 Task: In the Contact  Sophia_Moore@valeo.com, Create email and send with subject: 'Elevate Your Success: Introducing a Transformative Opportunity', and with mail content 'Greetings,_x000D_
We're thrilled to introduce you to an exciting opportunity that will transform your industry. Get ready for a journey of innovation and success!_x000D_
Warm Regards', attach the document: Business_plan.docx and insert image: visitingcard.jpg. Below Warm Regards, write Linkedin and insert the URL: 'in.linkedin.com'. Mark checkbox to create task to follow up : In 1 month. Logged in from softage.10@softage.net
Action: Mouse moved to (72, 67)
Screenshot: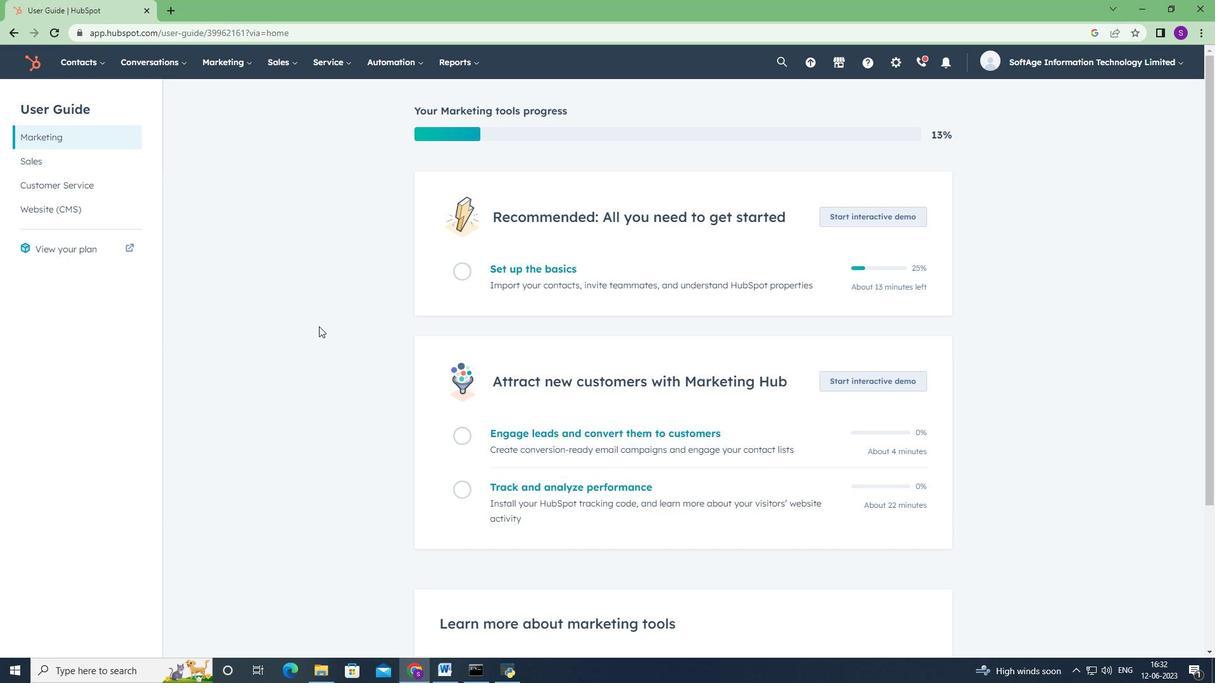 
Action: Mouse pressed left at (72, 67)
Screenshot: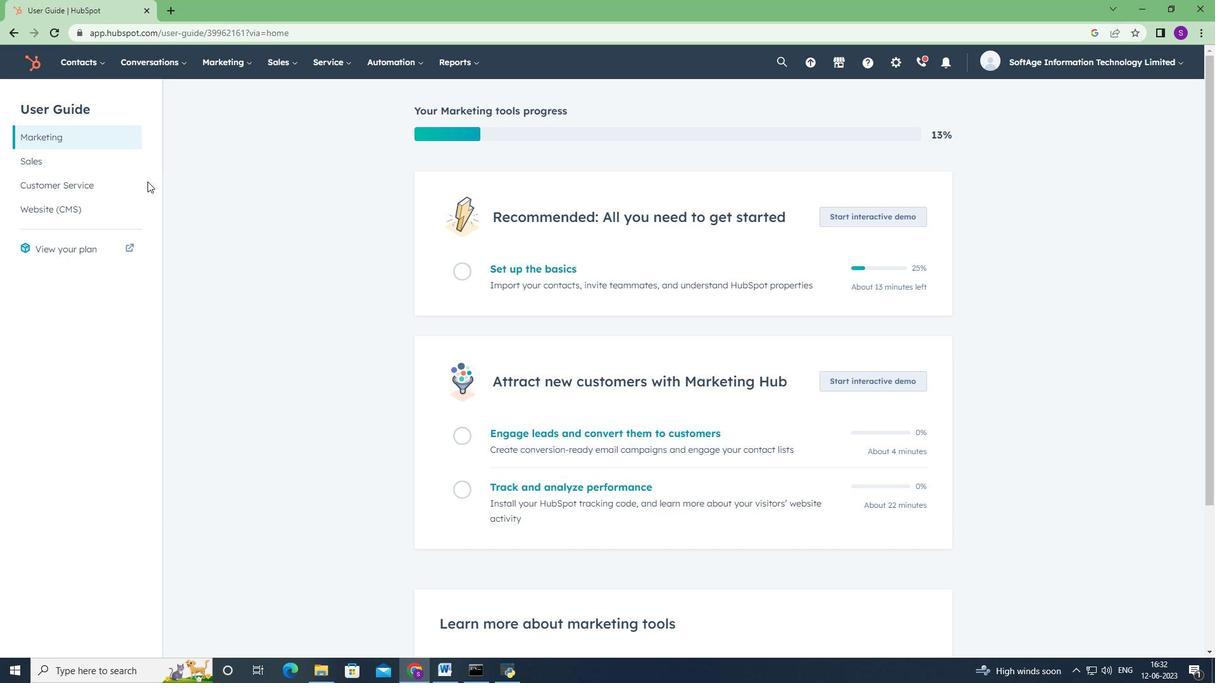 
Action: Mouse moved to (72, 98)
Screenshot: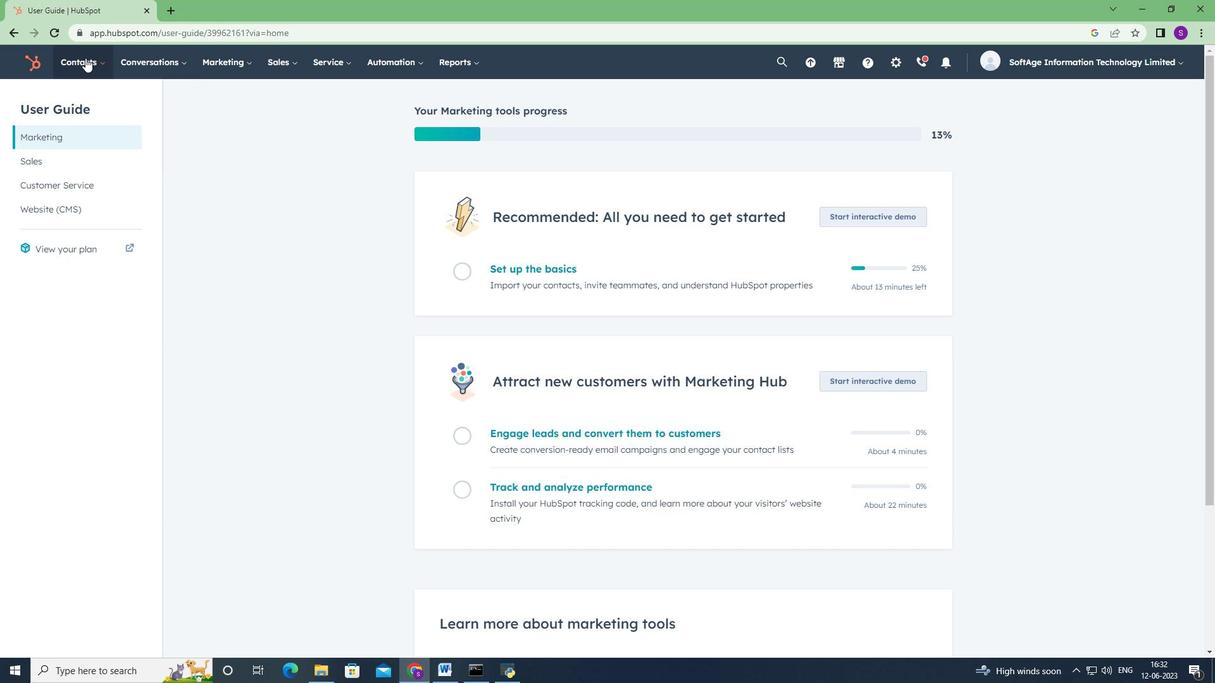 
Action: Mouse pressed left at (72, 98)
Screenshot: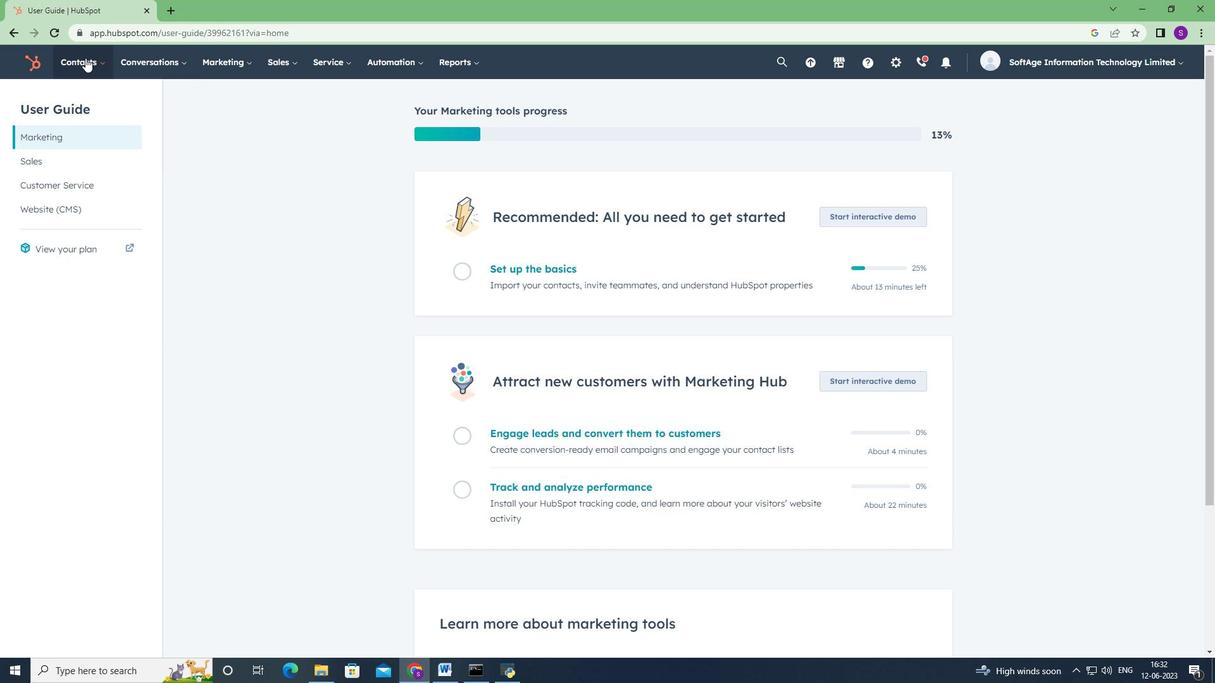 
Action: Mouse moved to (134, 213)
Screenshot: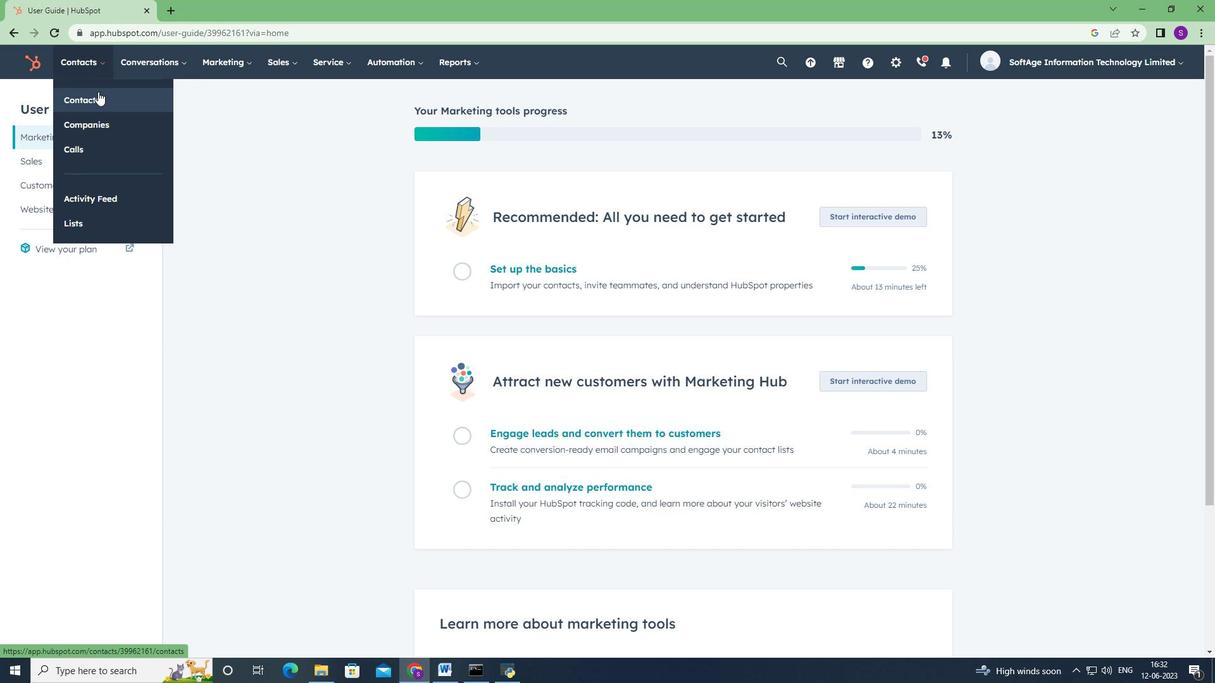 
Action: Mouse pressed left at (134, 213)
Screenshot: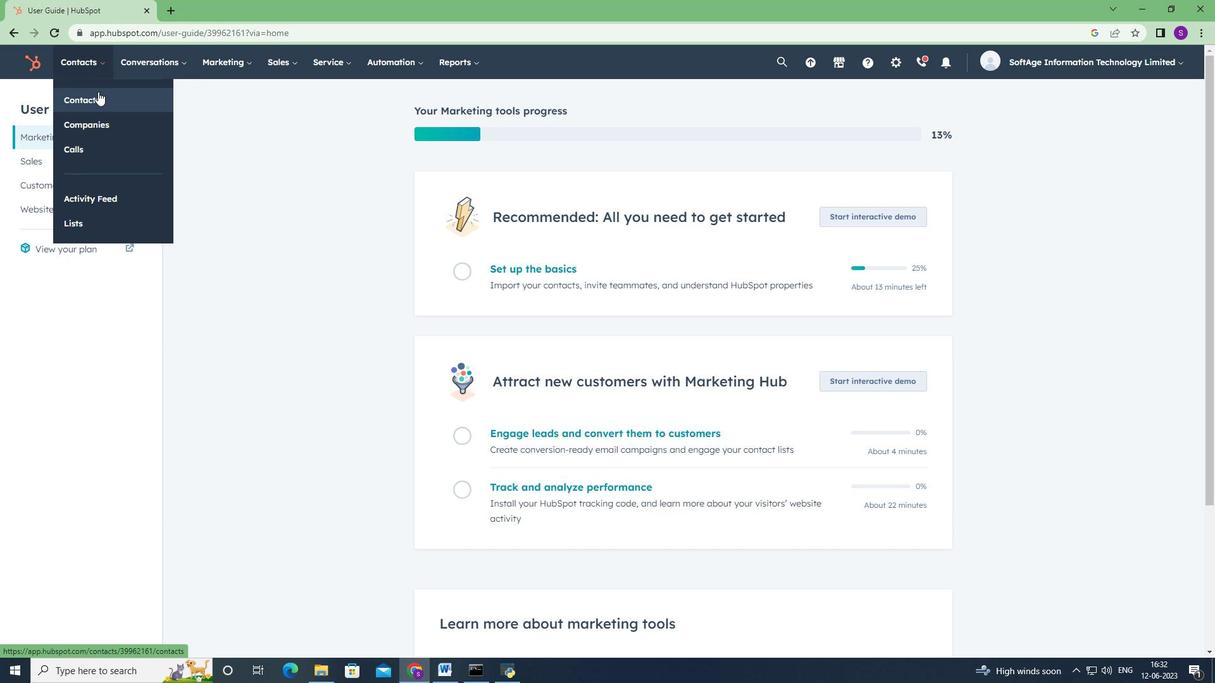 
Action: Key pressed <Key.shift>Sophia<Key.shift><Key.shift>_moore<Key.shift>@valeo.cp<Key.backspace>om
Screenshot: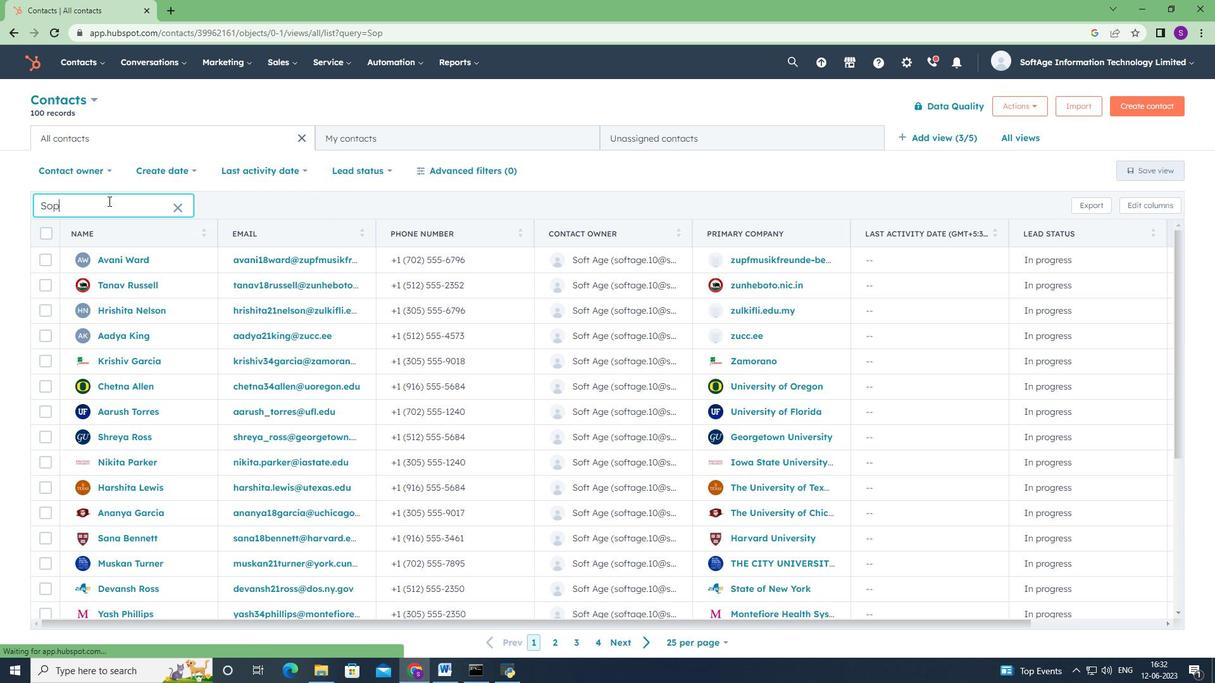 
Action: Mouse moved to (141, 262)
Screenshot: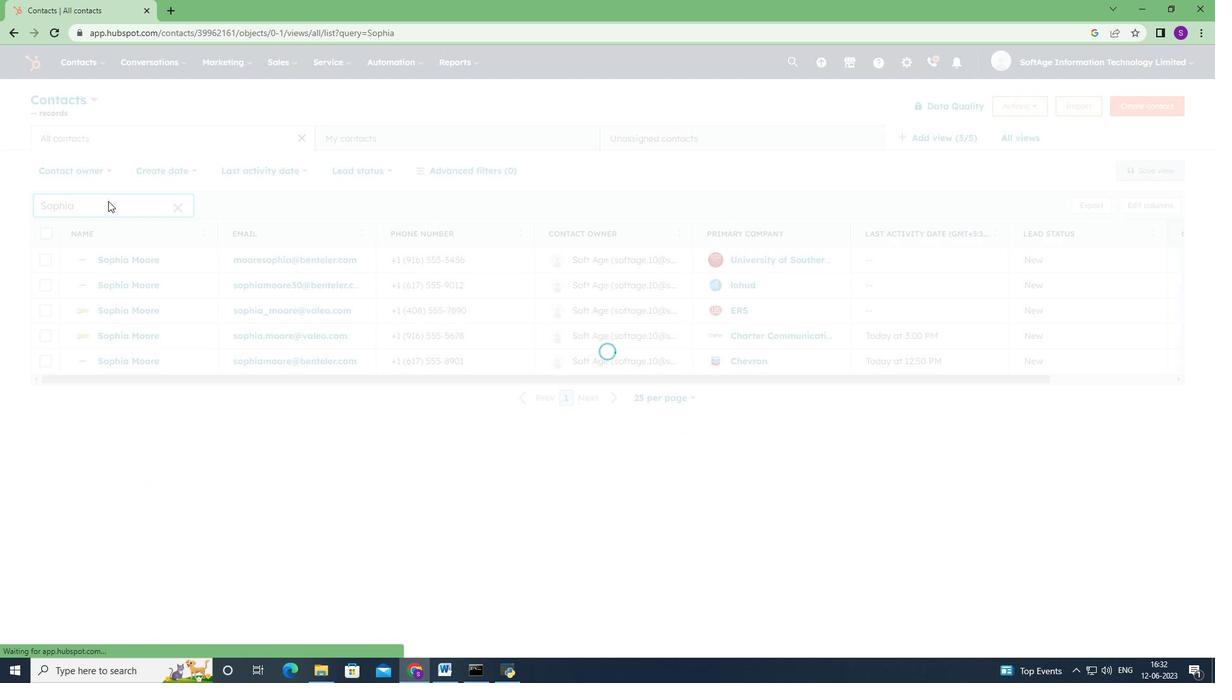 
Action: Mouse pressed left at (141, 262)
Screenshot: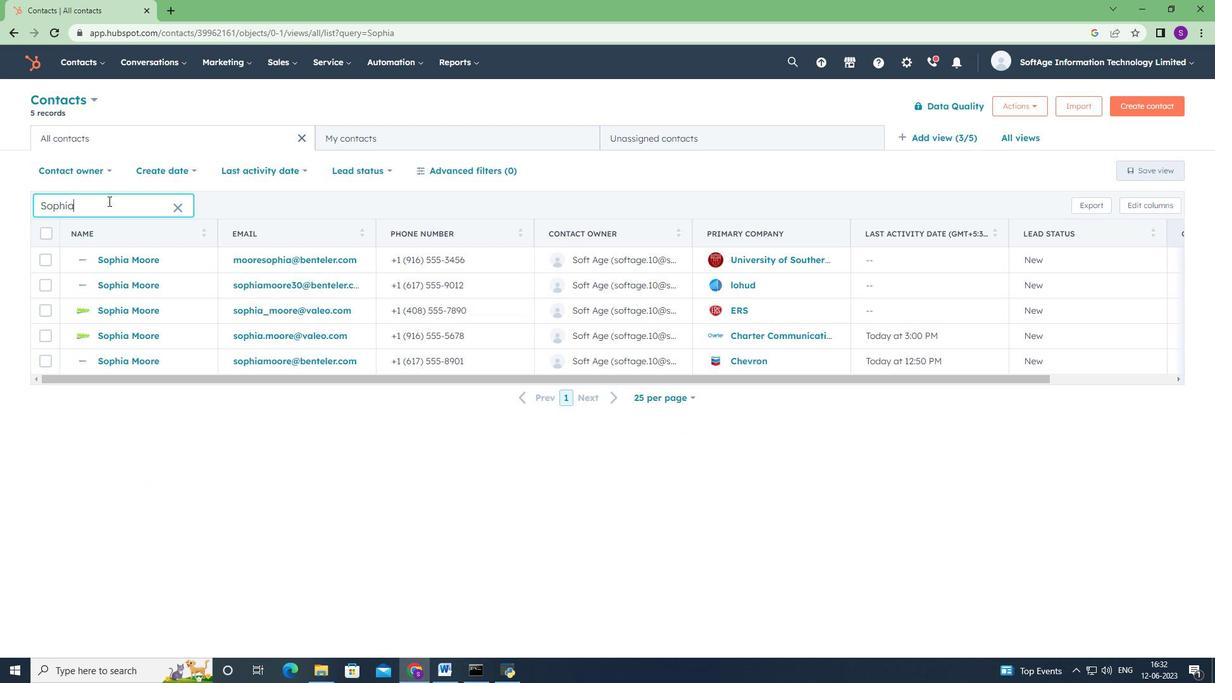 
Action: Mouse moved to (79, 205)
Screenshot: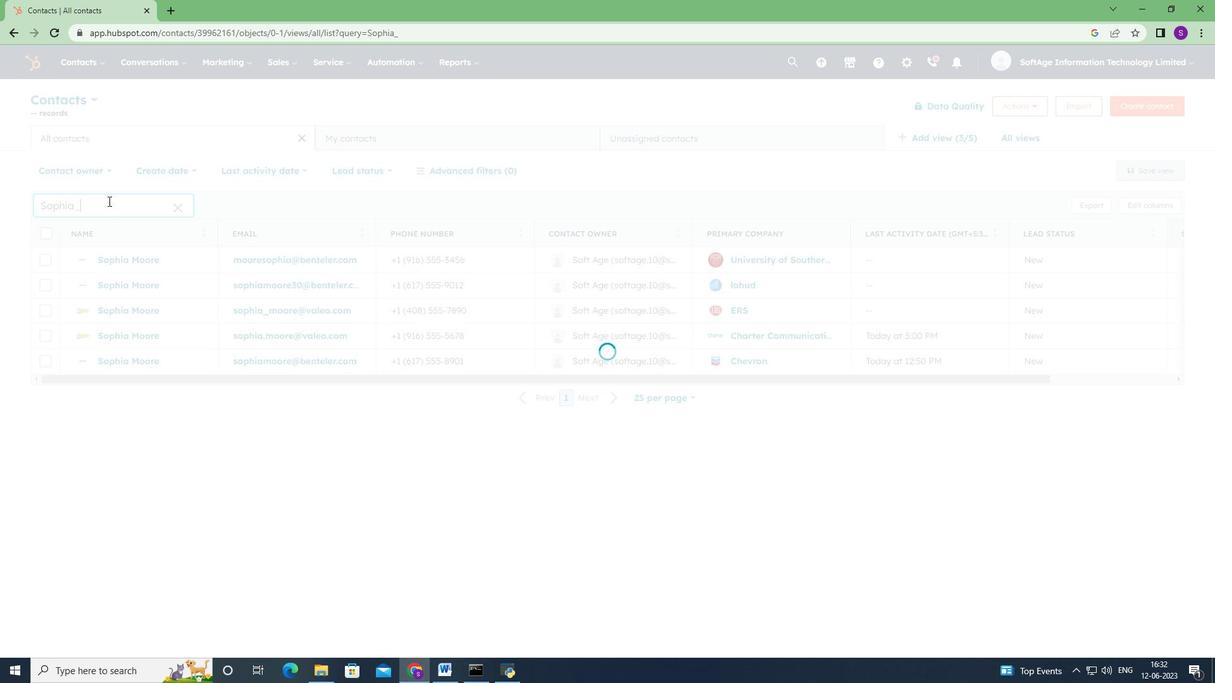 
Action: Mouse pressed left at (79, 205)
Screenshot: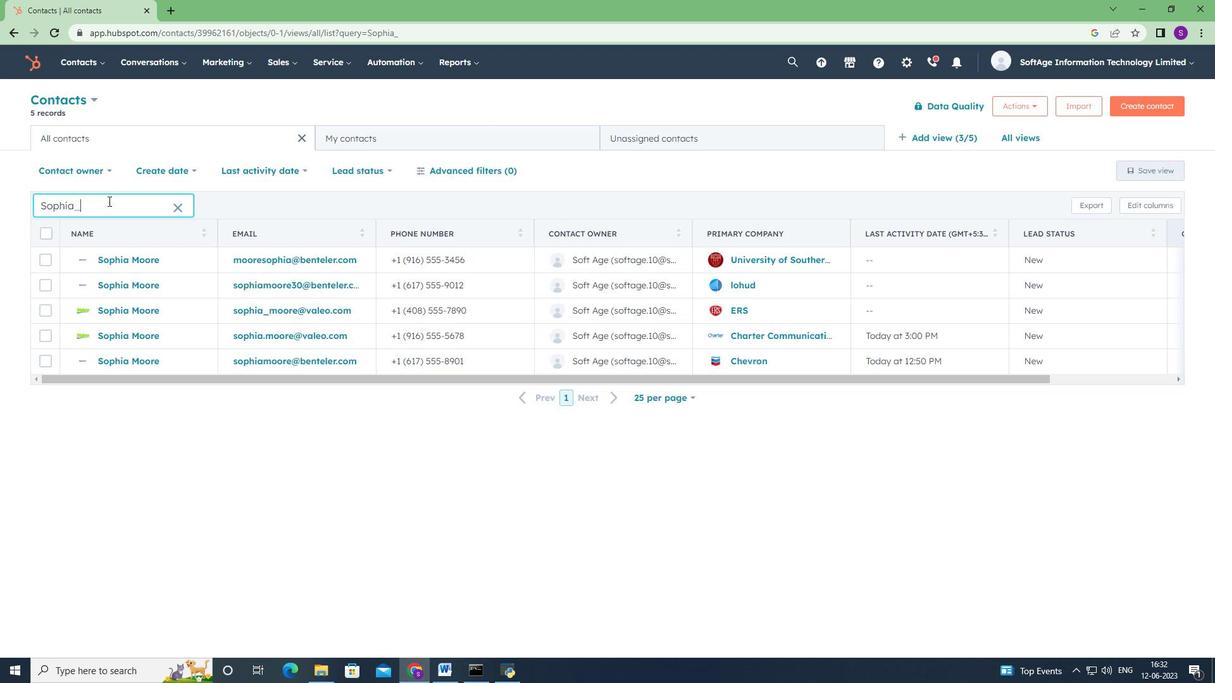 
Action: Mouse moved to (796, 419)
Screenshot: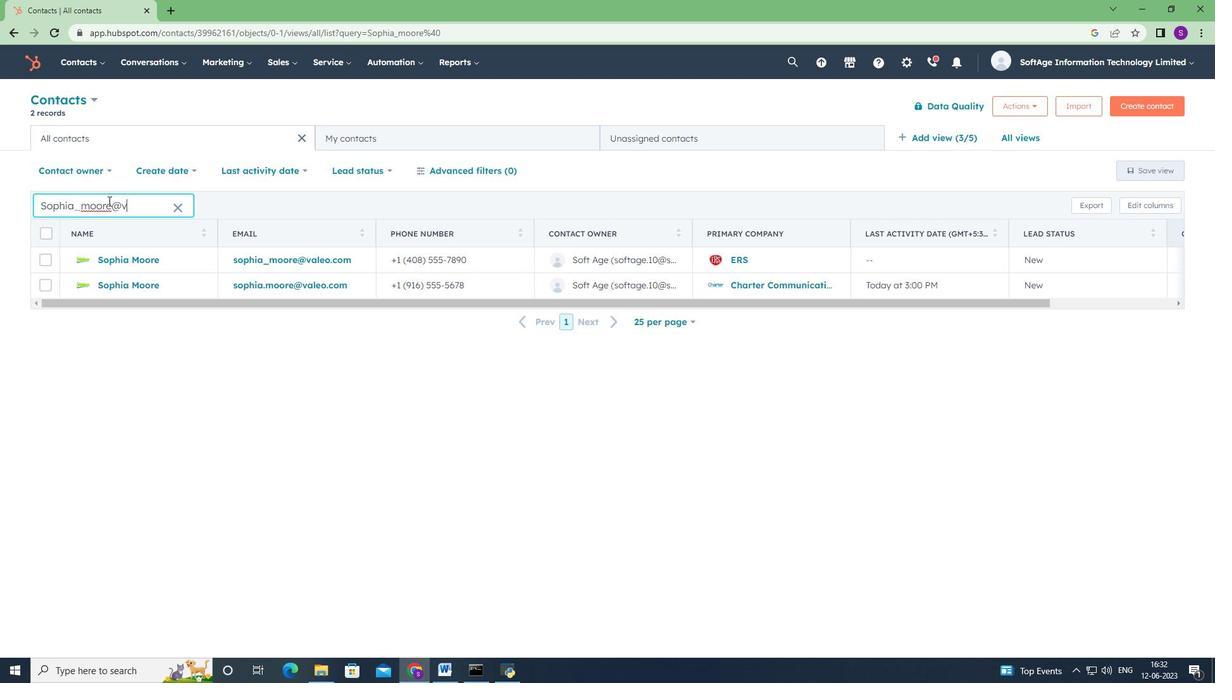 
Action: Mouse pressed left at (796, 419)
Screenshot: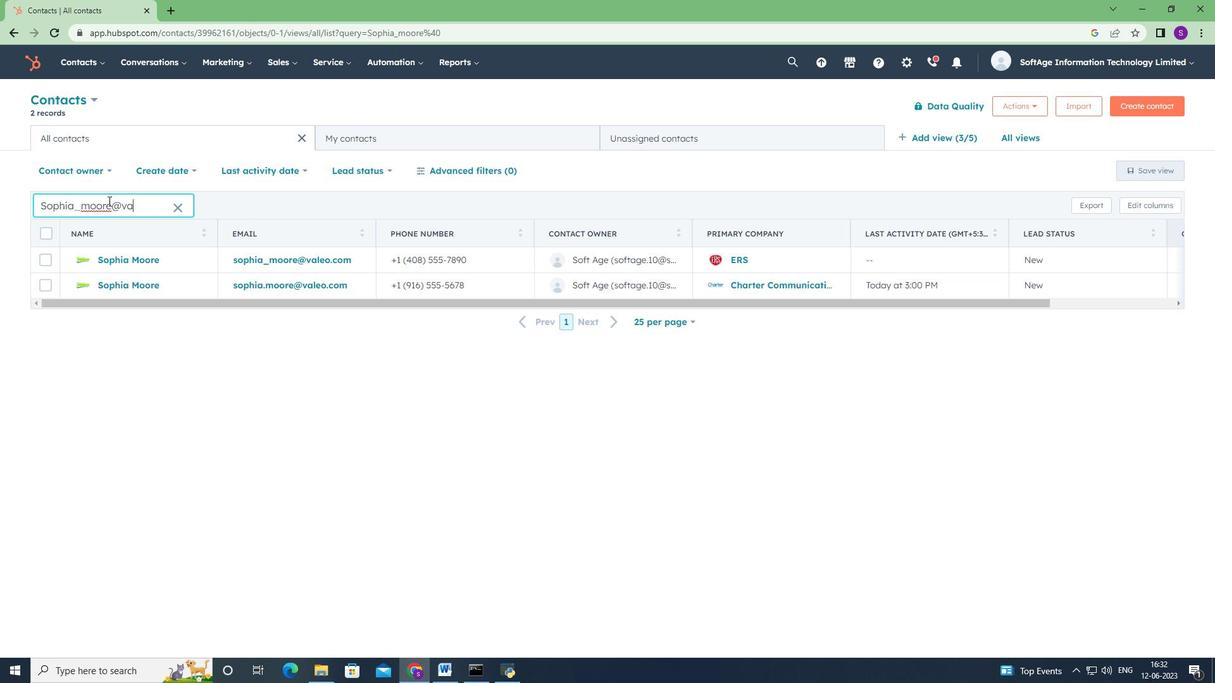 
Action: Key pressed <Key.shift>Elevate<Key.space><Key.shift>Your<Key.space><Key.shift>Success<Key.shift><Key.shift><Key.shift><Key.shift><Key.shift><Key.shift><Key.shift><Key.shift><Key.shift><Key.shift><Key.shift>:<Key.space><Key.shift>Introducing<Key.space>a<Key.space><Key.shift>Transformative<Key.space>
Screenshot: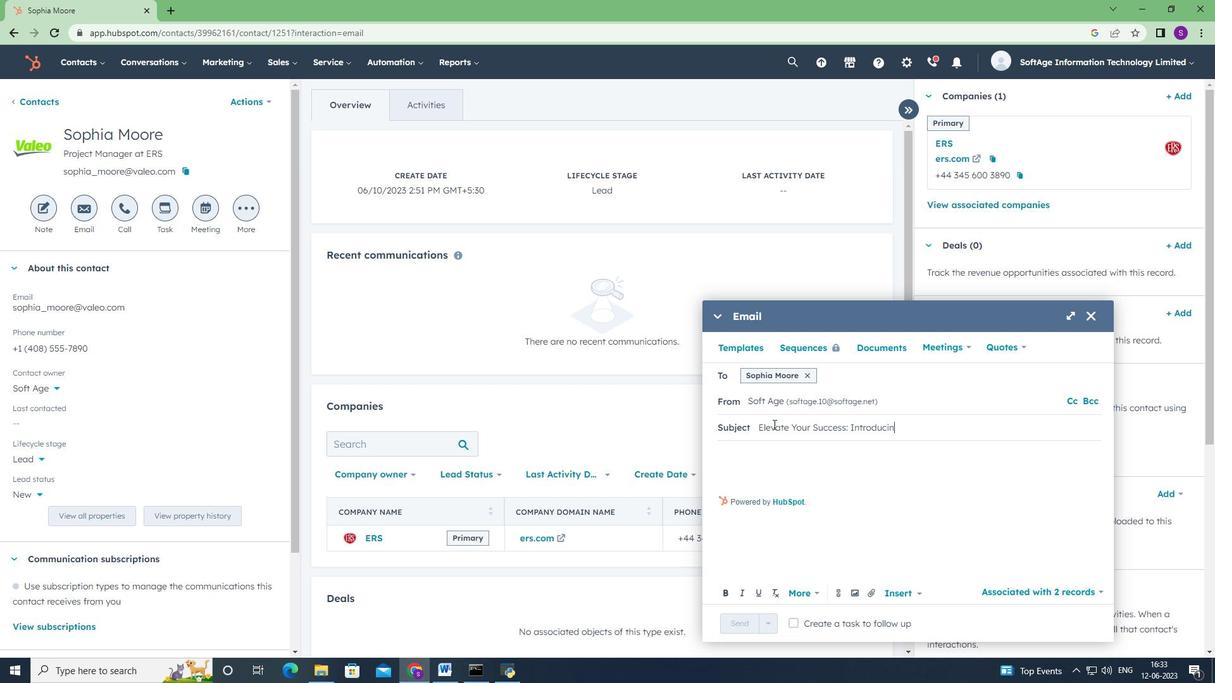 
Action: Mouse moved to (786, 426)
Screenshot: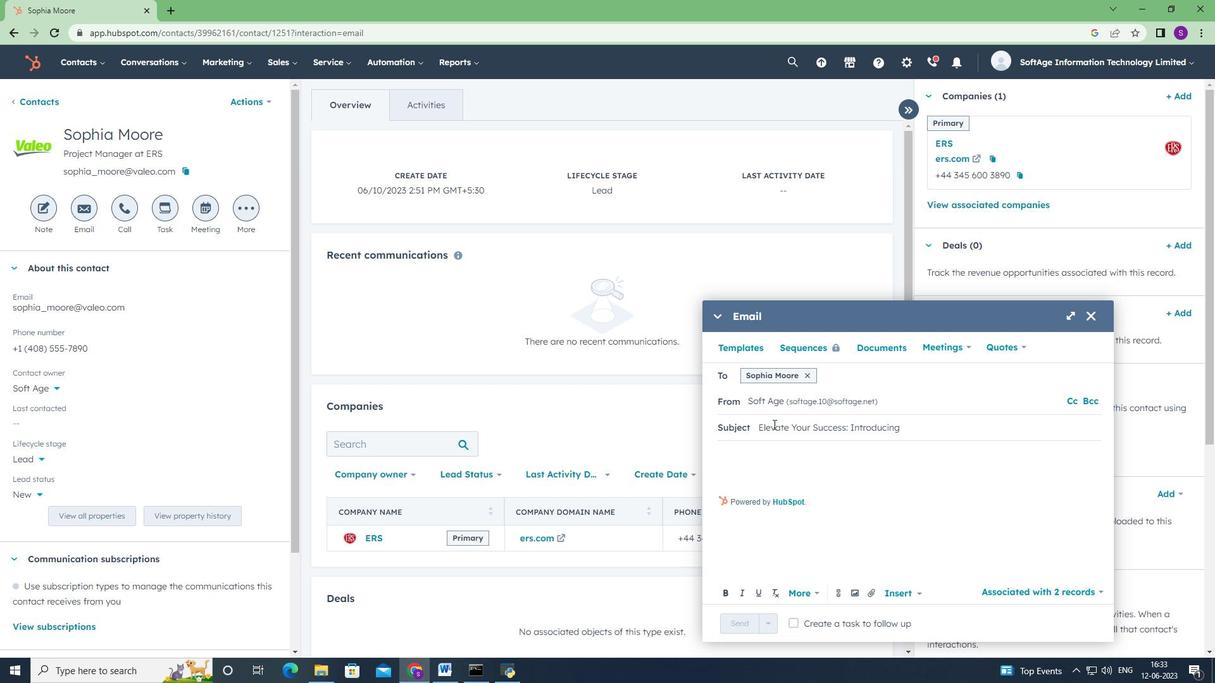 
Action: Mouse pressed left at (786, 426)
Screenshot: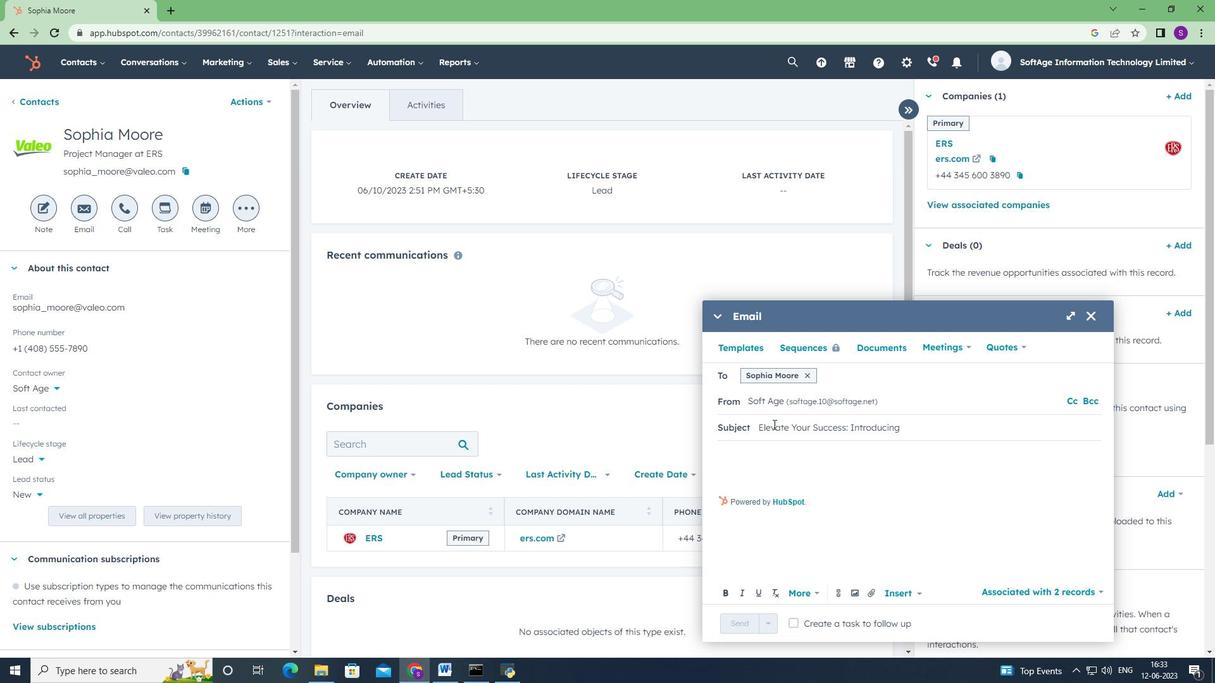 
Action: Mouse scrolled (786, 425) with delta (0, 0)
Screenshot: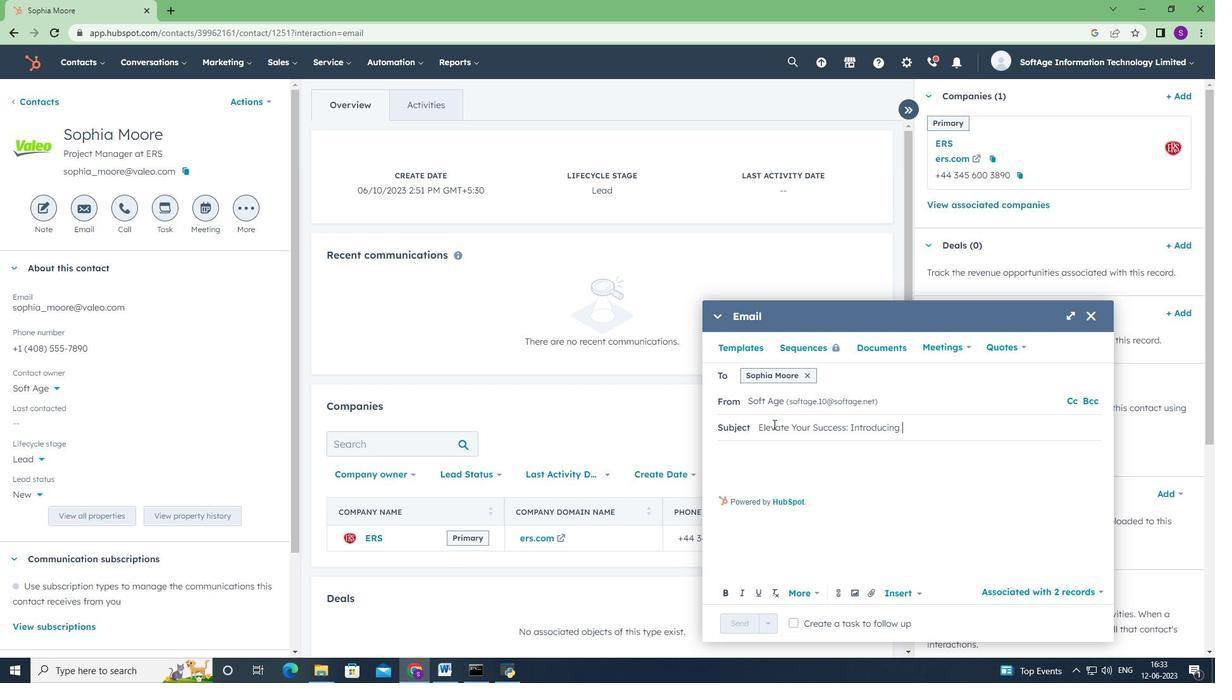 
Action: Mouse scrolled (786, 425) with delta (0, 0)
Screenshot: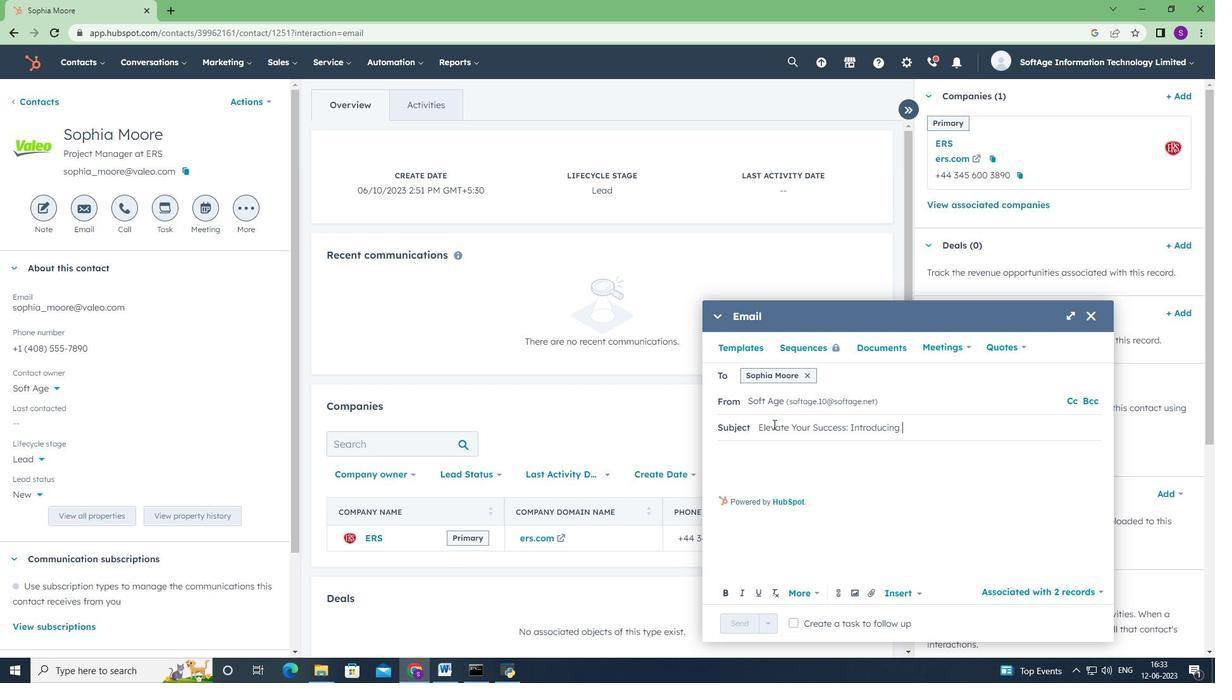 
Action: Mouse moved to (85, 58)
Screenshot: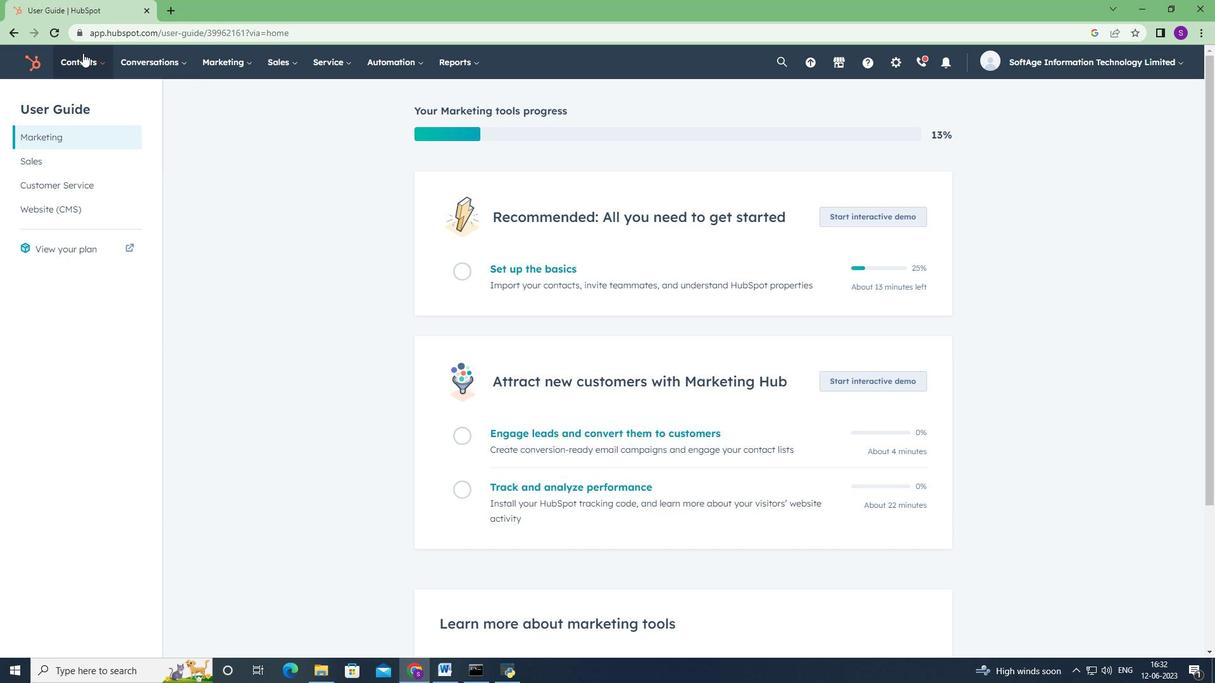 
Action: Mouse pressed left at (85, 58)
Screenshot: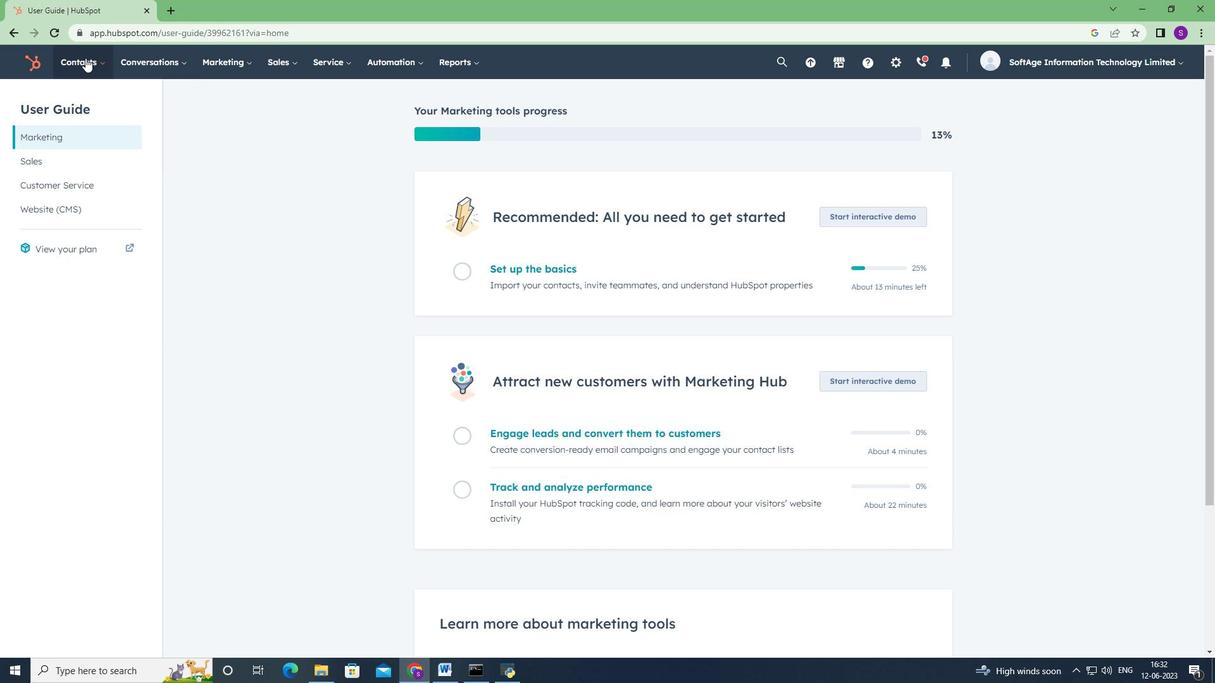 
Action: Mouse moved to (98, 91)
Screenshot: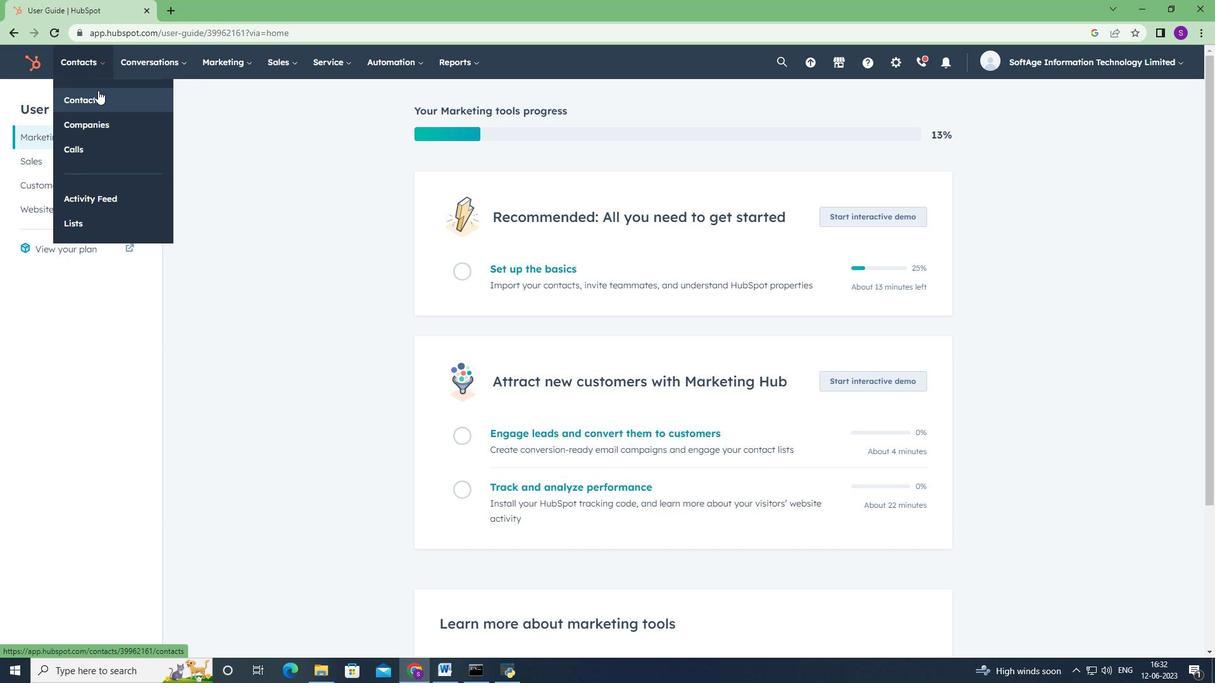
Action: Mouse pressed left at (98, 91)
Screenshot: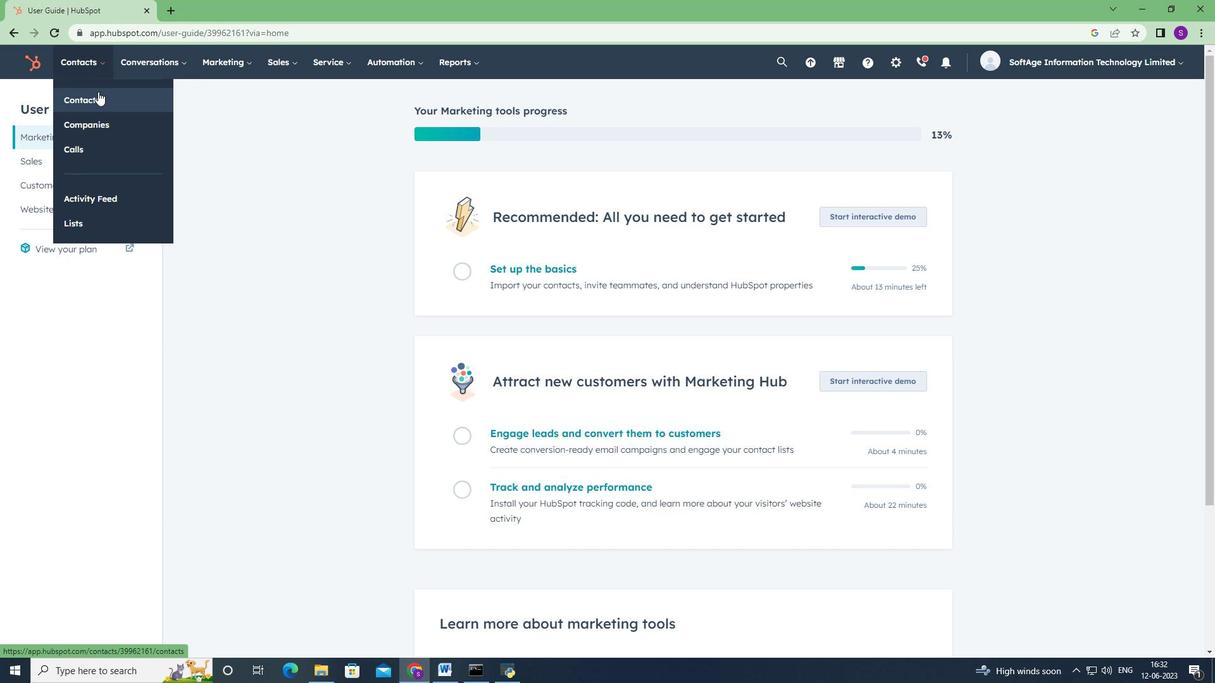 
Action: Mouse moved to (108, 201)
Screenshot: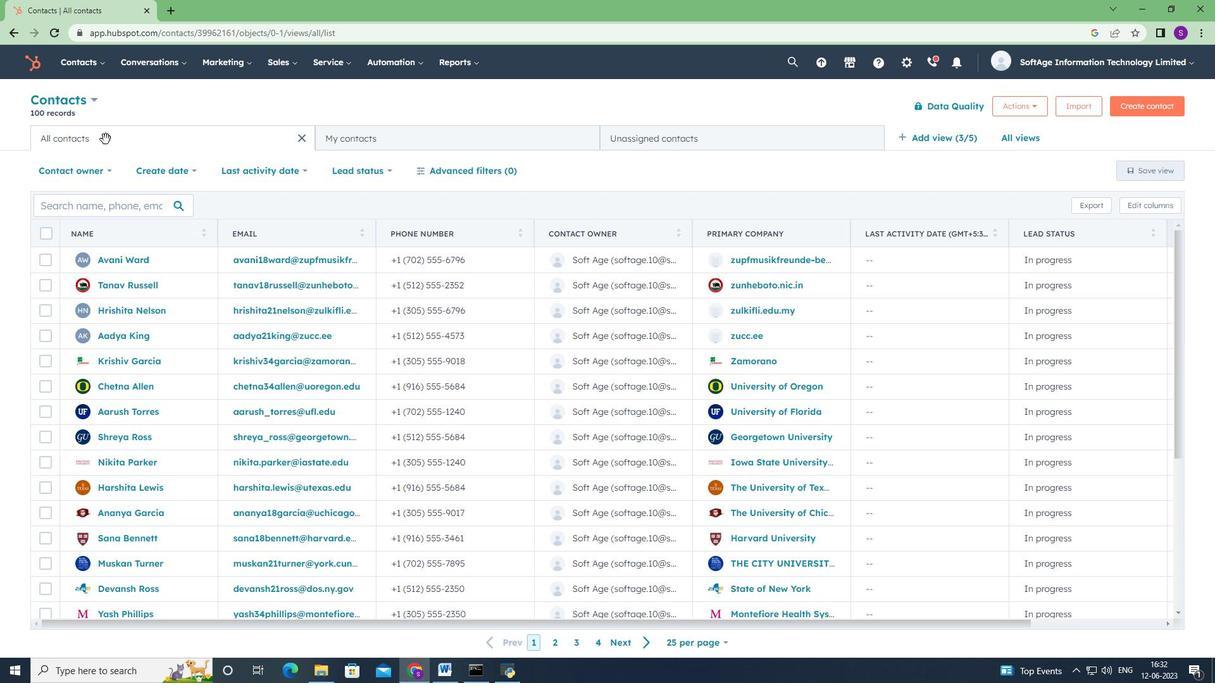 
Action: Mouse pressed left at (108, 201)
Screenshot: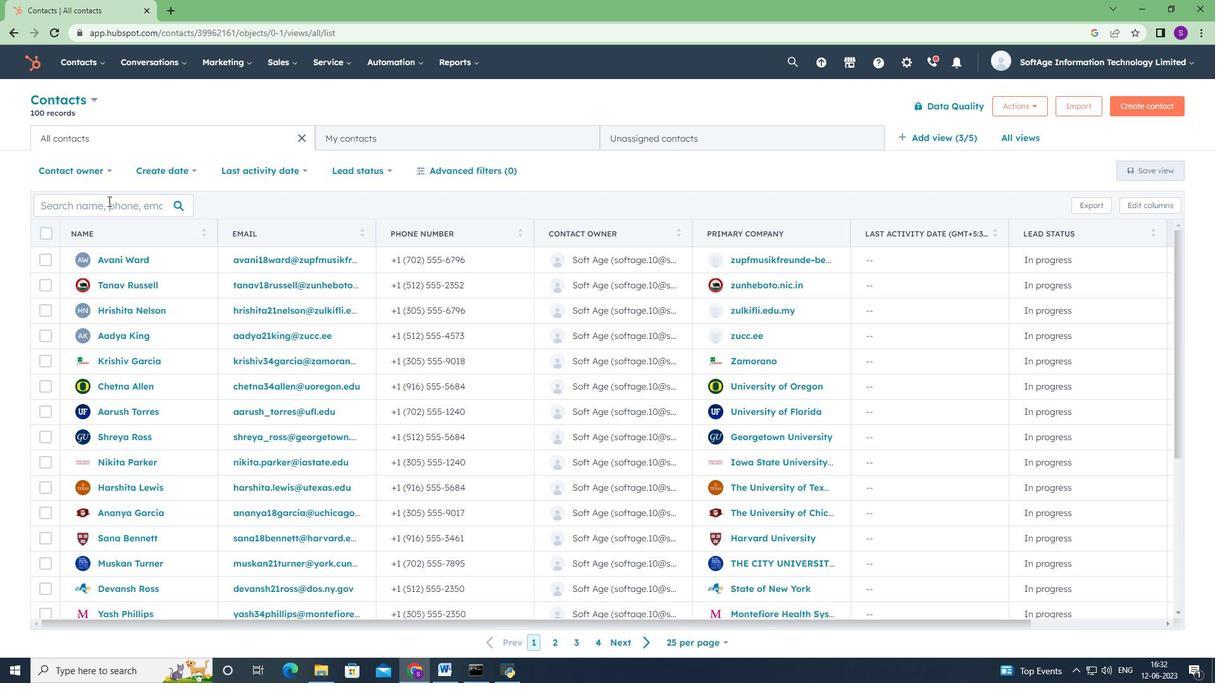 
Action: Key pressed <Key.shift><Key.shift><Key.shift><Key.shift><Key.shift><Key.shift><Key.shift><Key.shift><Key.shift><Key.shift><Key.shift><Key.shift><Key.shift><Key.shift><Key.shift><Key.shift><Key.shift><Key.shift>Sophia<Key.shift><Key.shift><Key.shift><Key.shift><Key.shift><Key.shift><Key.shift>_moore<Key.shift>@valeo.com
Screenshot: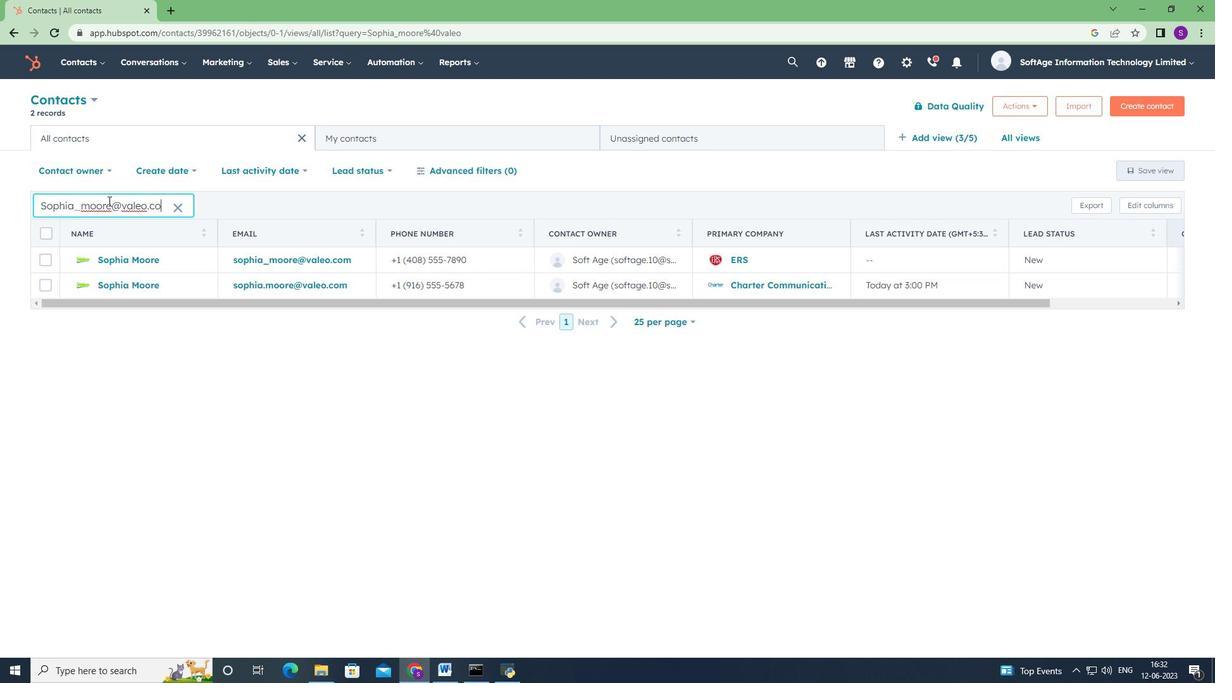 
Action: Mouse moved to (119, 263)
Screenshot: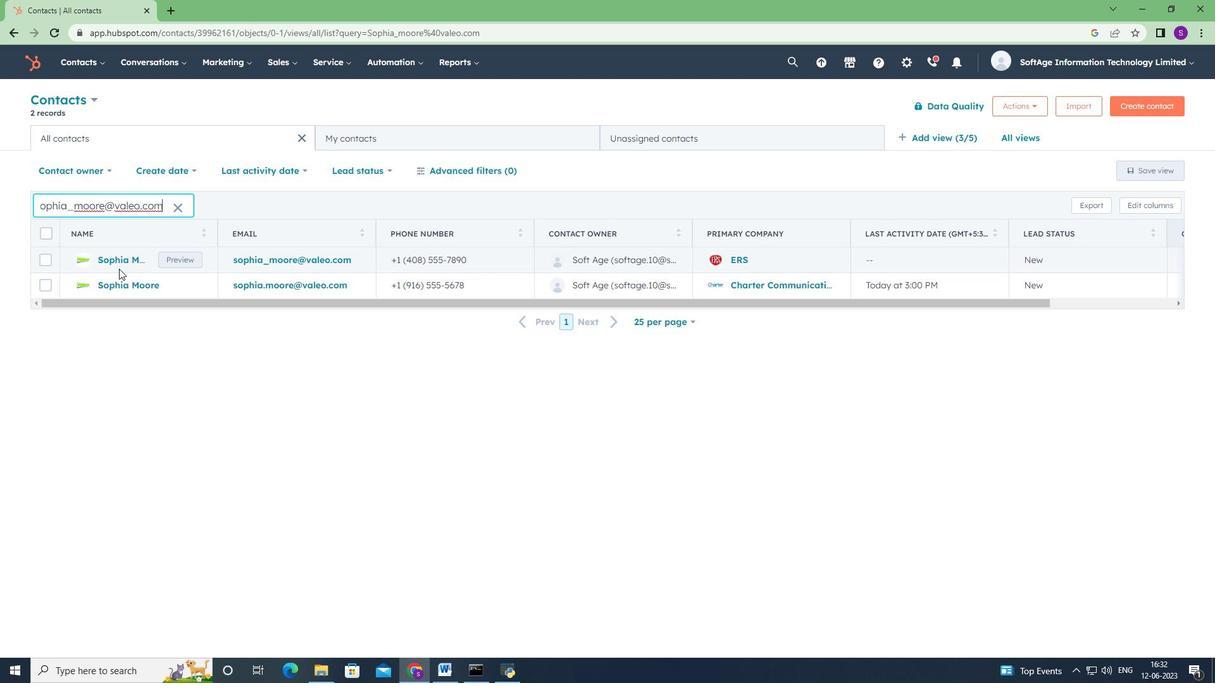 
Action: Mouse pressed left at (119, 263)
Screenshot: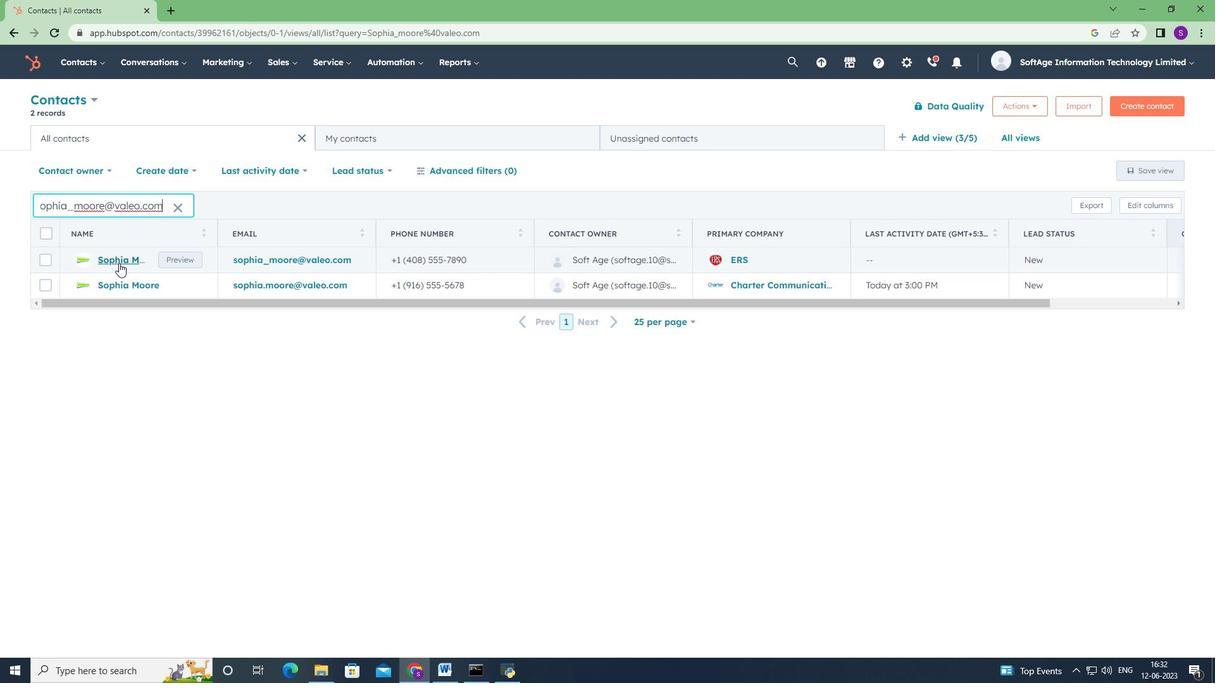
Action: Mouse moved to (80, 211)
Screenshot: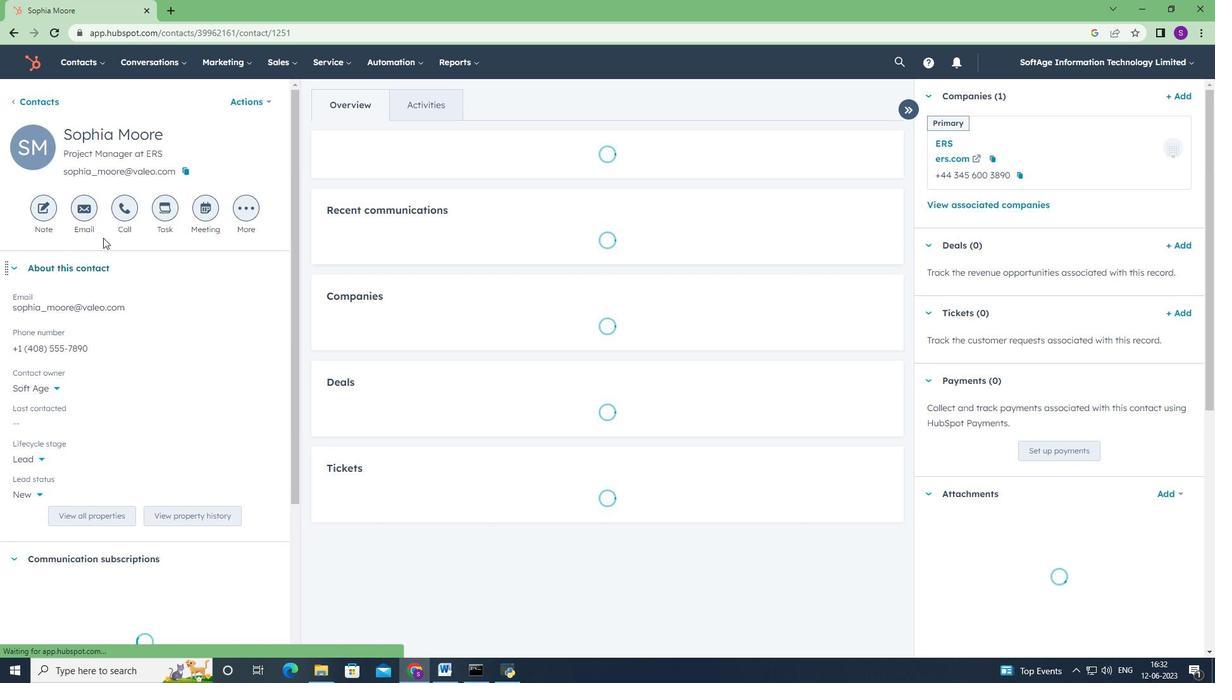 
Action: Mouse pressed left at (80, 211)
Screenshot: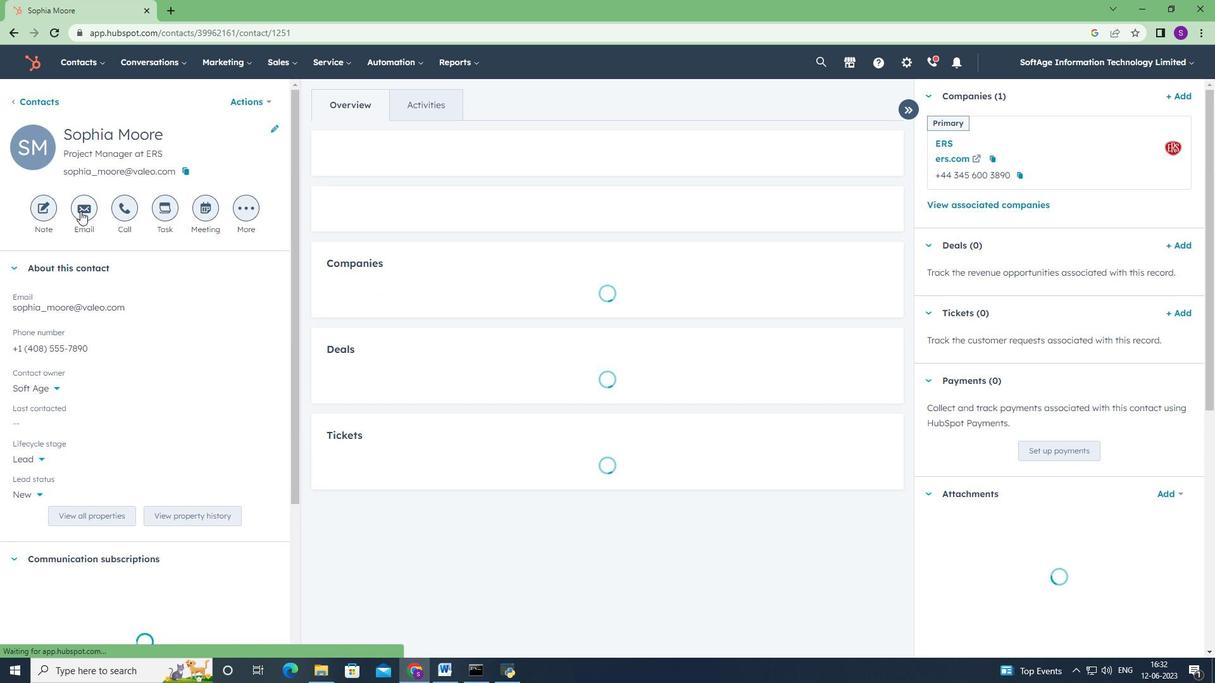 
Action: Mouse moved to (773, 424)
Screenshot: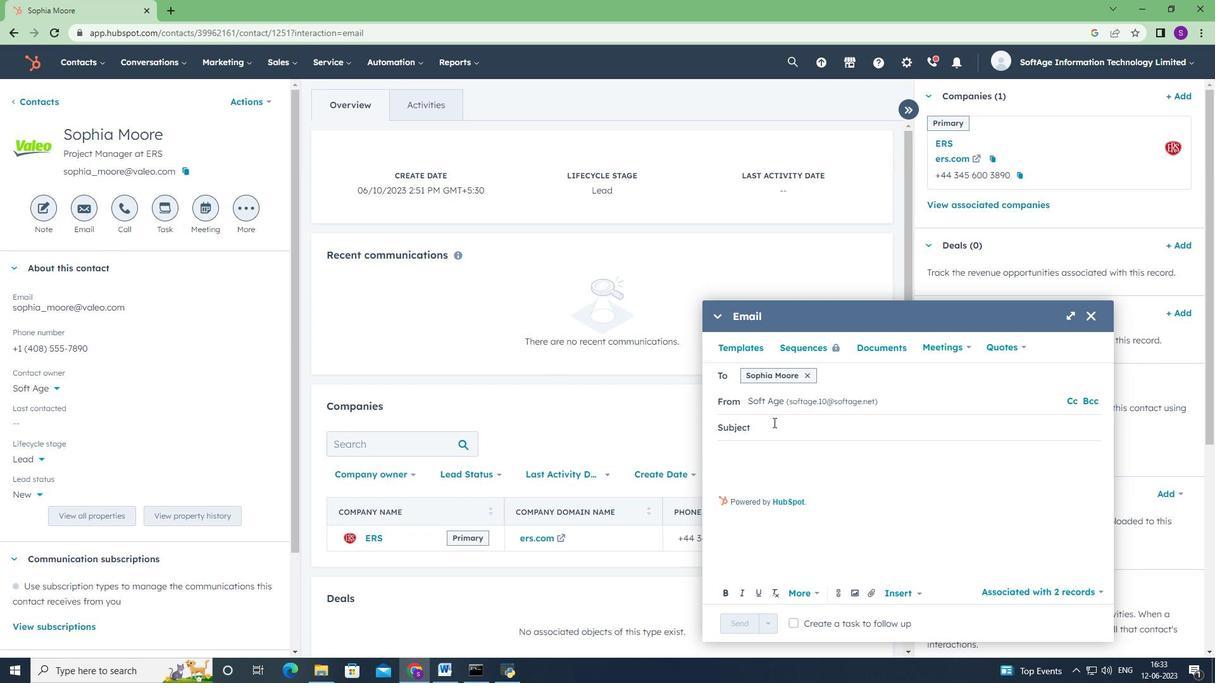 
Action: Mouse pressed left at (773, 424)
Screenshot: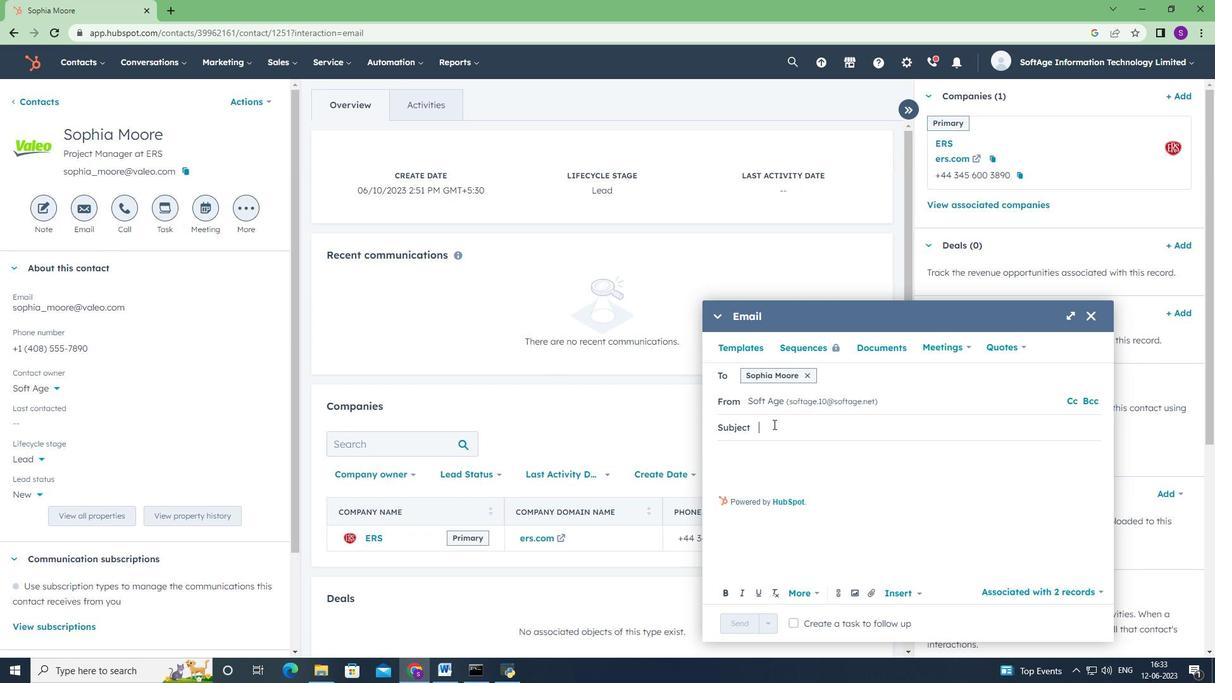 
Action: Key pressed <Key.shift><Key.shift><Key.shift><Key.shift><Key.shift><Key.shift><Key.shift>Elevate<Key.space><Key.shift>Your<Key.space><Key.shift><Key.shift><Key.shift><Key.shift><Key.shift><Key.shift><Key.shift><Key.shift><Key.shift><Key.shift>Success<Key.shift><Key.shift><Key.shift><Key.shift><Key.shift><Key.shift><Key.shift><Key.shift><Key.shift>:<Key.space><Key.shift>Introducing<Key.space>a<Key.space><Key.shift><Key.shift><Key.shift><Key.shift><Key.shift><Key.shift><Key.shift><Key.shift><Key.shift><Key.shift><Key.shift><Key.shift><Key.shift><Key.shift><Key.shift><Key.shift><Key.shift><Key.shift><Key.shift><Key.shift><Key.shift>Transformative<Key.space><Key.shift>Opportunity
Screenshot: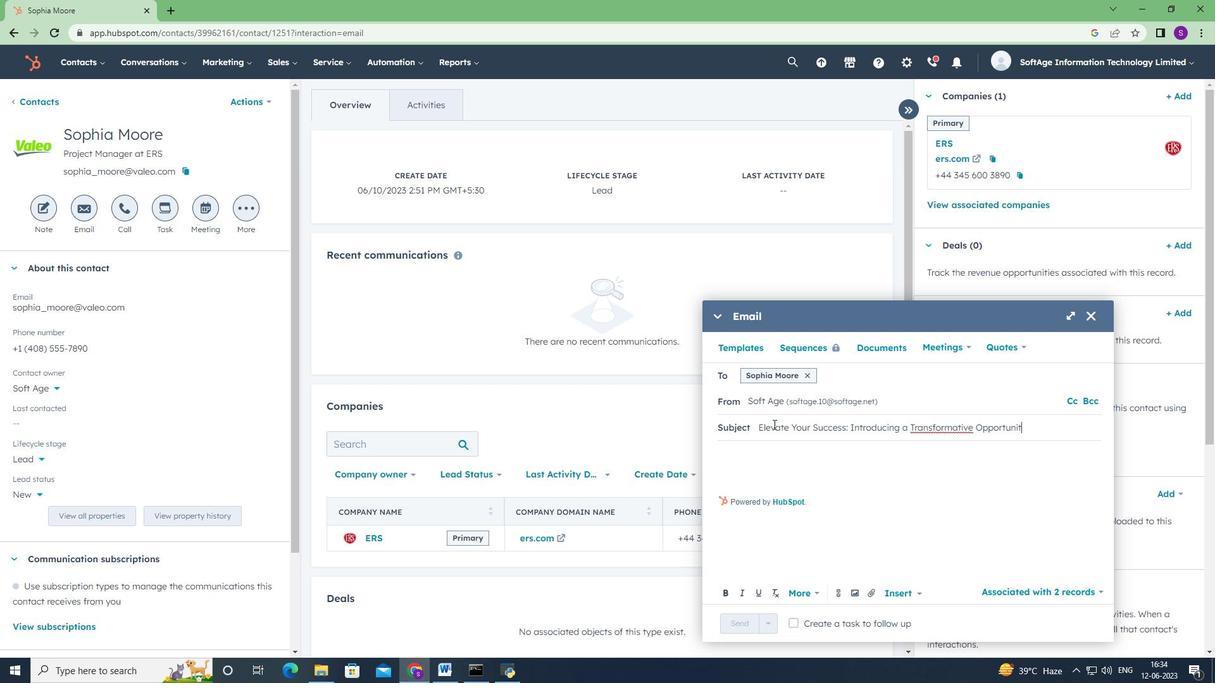 
Action: Mouse moved to (724, 457)
Screenshot: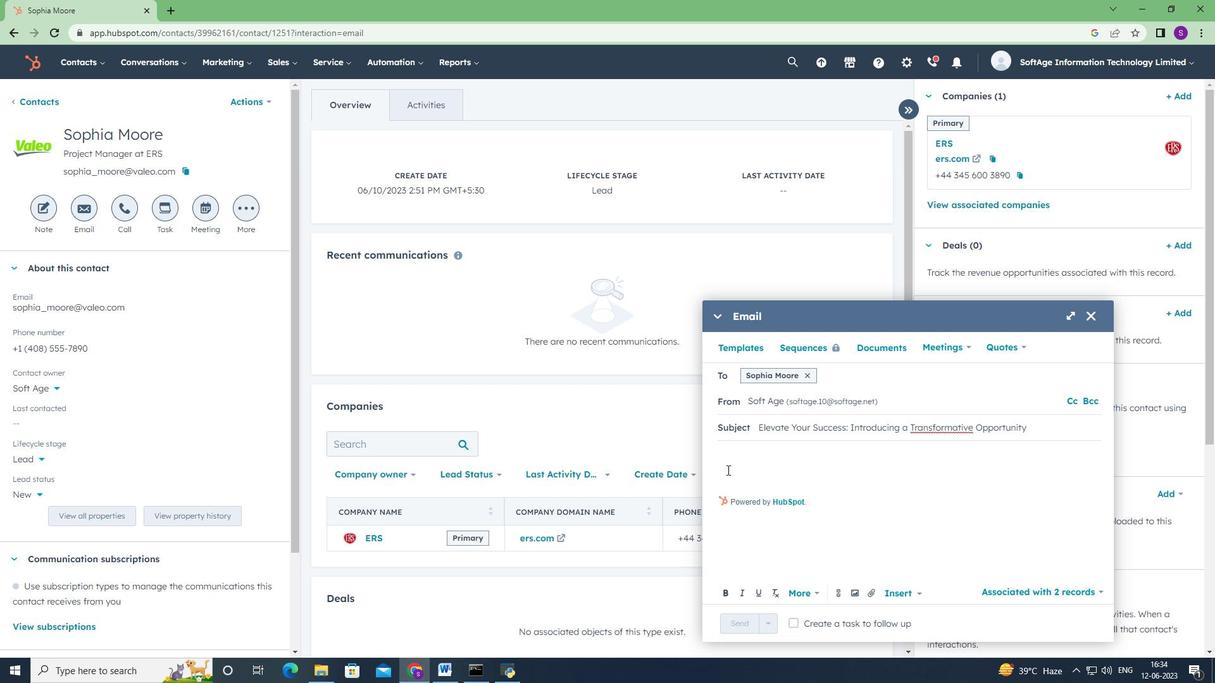 
Action: Mouse pressed left at (724, 457)
Screenshot: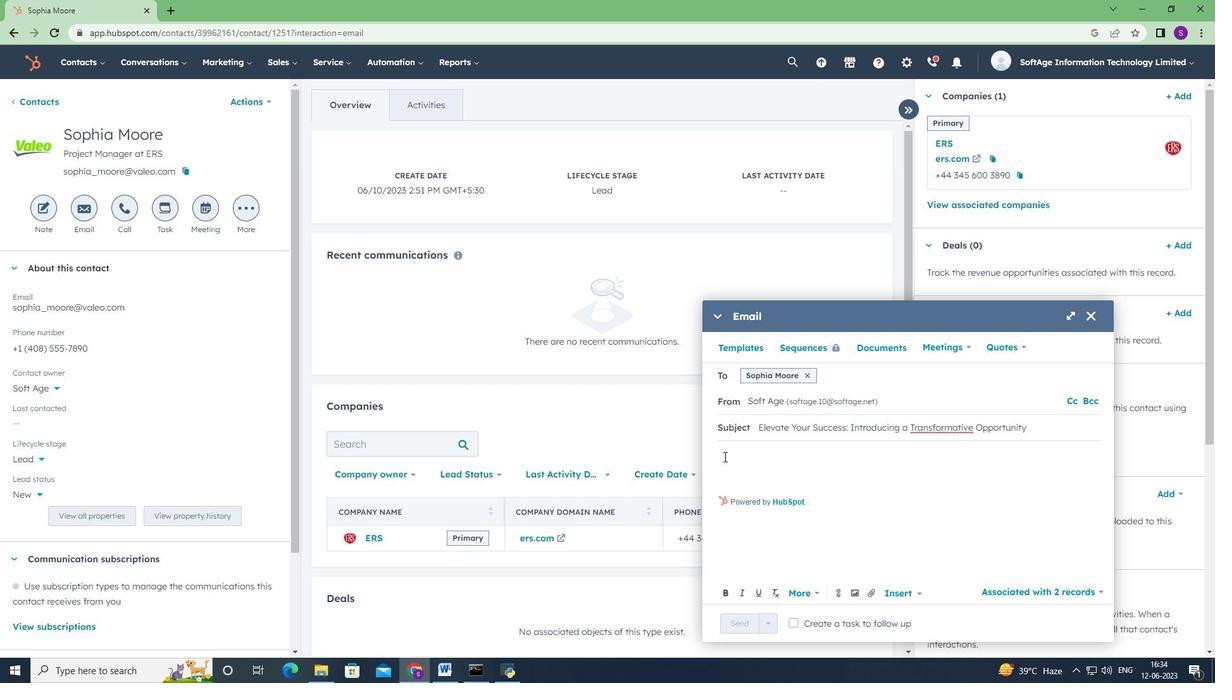 
Action: Key pressed <Key.shift><Key.shift><Key.shift><Key.shift><Key.shift><Key.shift><Key.shift><Key.shift><Key.shift><Key.shift><Key.shift><Key.shift><Key.shift>Greetings
Screenshot: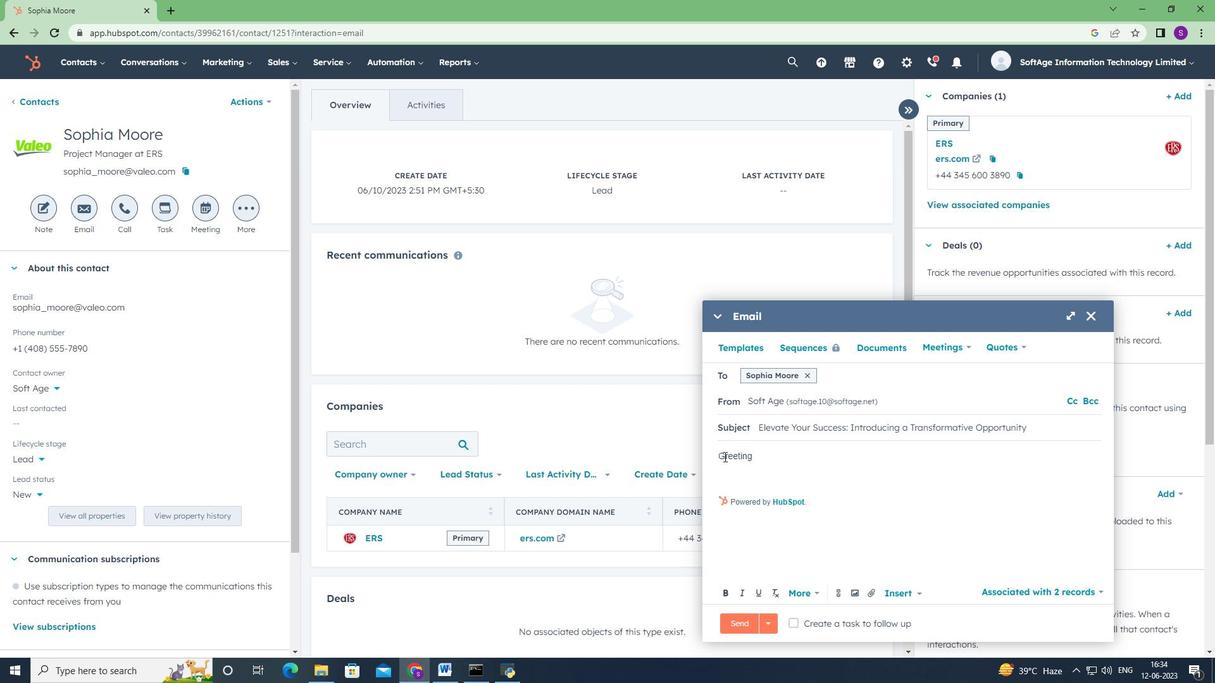 
Action: Mouse moved to (717, 466)
Screenshot: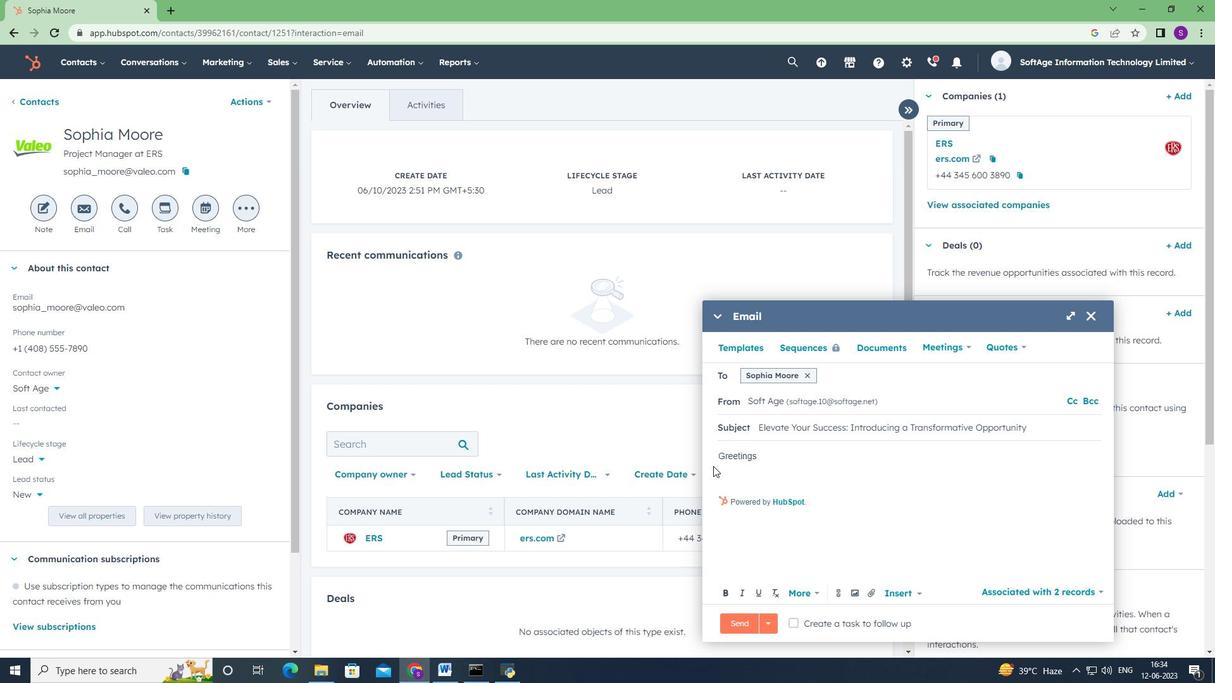 
Action: Key pressed <Key.enter><Key.shift><Key.shift><Key.shift><Key.shift><Key.shift><Key.shift><Key.shift><Key.shift><Key.shift><Key.shift><Key.shift><Key.shift><Key.shift><Key.shift><Key.shift><Key.shift><Key.shift><Key.shift><Key.shift><Key.shift><Key.shift><Key.shift><Key.shift><Key.shift><Key.shift><Key.shift><Key.shift><Key.shift><Key.shift><Key.shift>We're<Key.space><Key.shift>T<Key.backspace>thrilled<Key.space>to<Key.space>introduce<Key.space>you<Key.space>to<Key.space>an<Key.space>exciting<Key.space>opportunity<Key.space>that<Key.space>will<Key.space>transform<Key.space>your<Key.space>industry.<Key.space><Key.shift>Gey<Key.backspace>t<Key.space><Key.shift>ready<Key.space>for<Key.space>a<Key.space>journey<Key.space>of<Key.space>innovation<Key.space>and<Key.space>success<Key.shift>!<Key.enter><Key.shift><Key.shift><Key.shift><Key.shift><Key.shift><Key.shift><Key.shift><Key.shift><Key.shift><Key.shift><Key.shift><Key.shift><Key.shift><Key.shift><Key.shift><Key.shift><Key.shift><Key.shift>Warm<Key.space><Key.shift><Key.shift><Key.shift><Key.shift><Key.shift><Key.shift><Key.shift><Key.shift><Key.shift><Key.shift><Key.shift><Key.shift><Key.shift><Key.shift><Key.shift><Key.shift><Key.shift><Key.shift><Key.shift><Key.shift><Key.shift><Key.shift><Key.shift><Key.shift><Key.shift><Key.shift>Regards
Screenshot: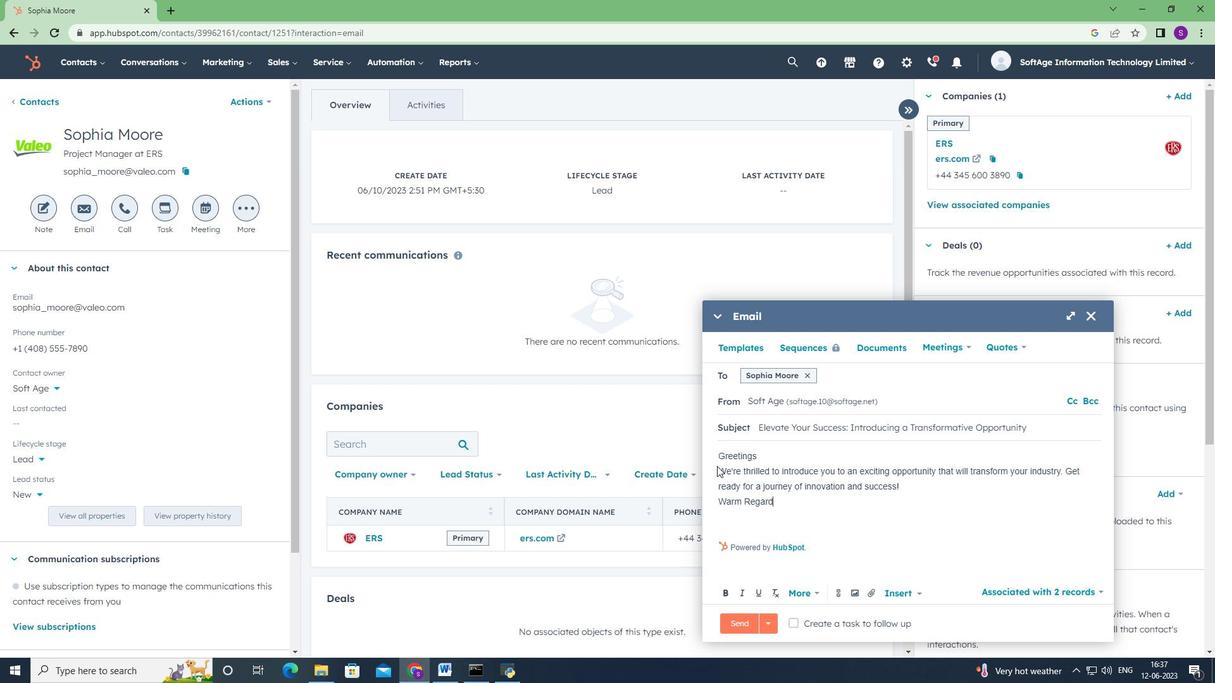 
Action: Mouse moved to (876, 593)
Screenshot: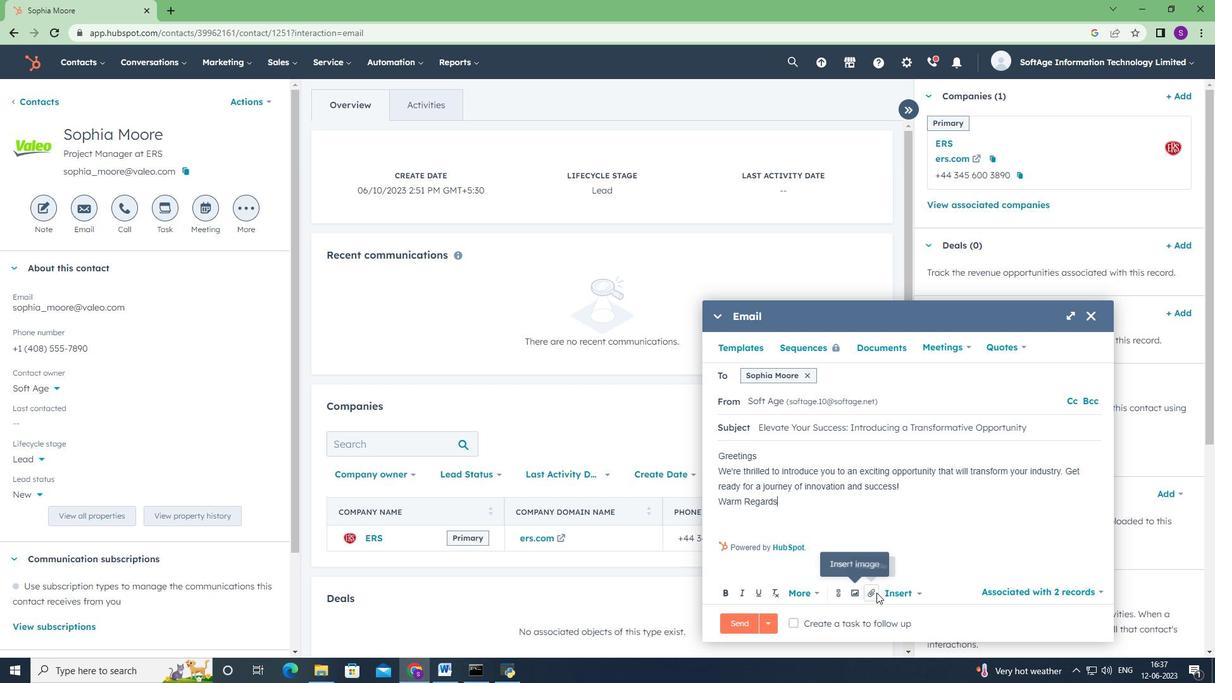 
Action: Mouse pressed left at (876, 593)
Screenshot: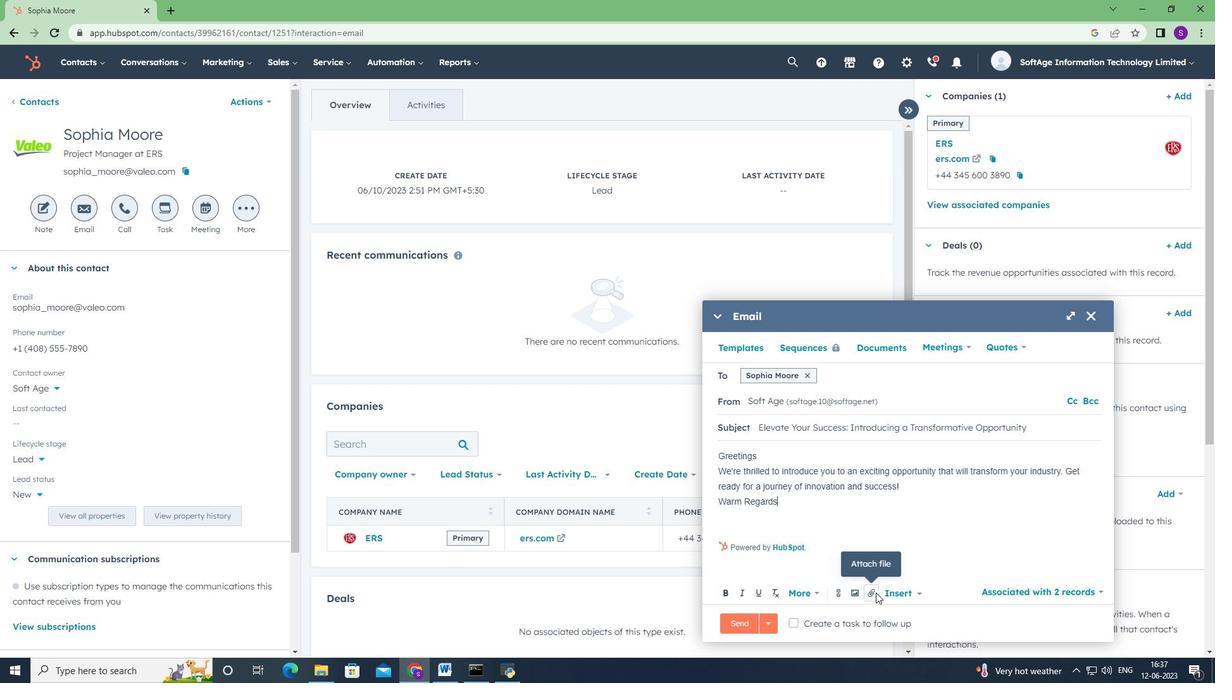 
Action: Mouse moved to (888, 553)
Screenshot: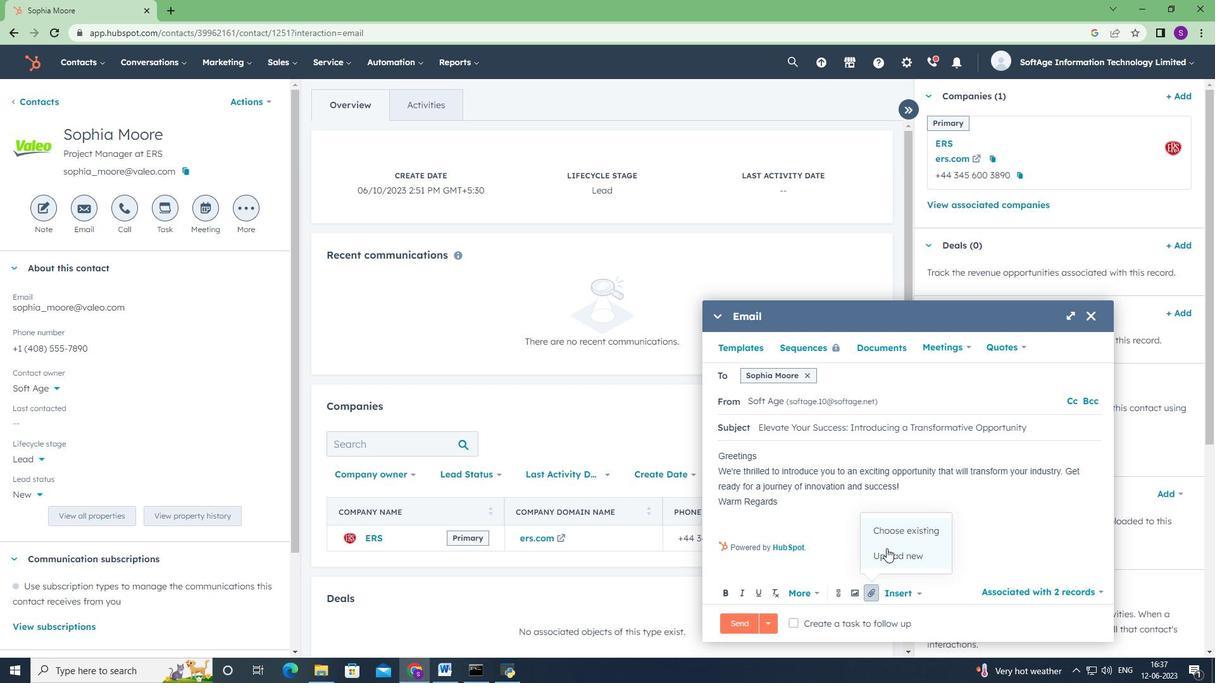 
Action: Mouse pressed left at (888, 553)
Screenshot: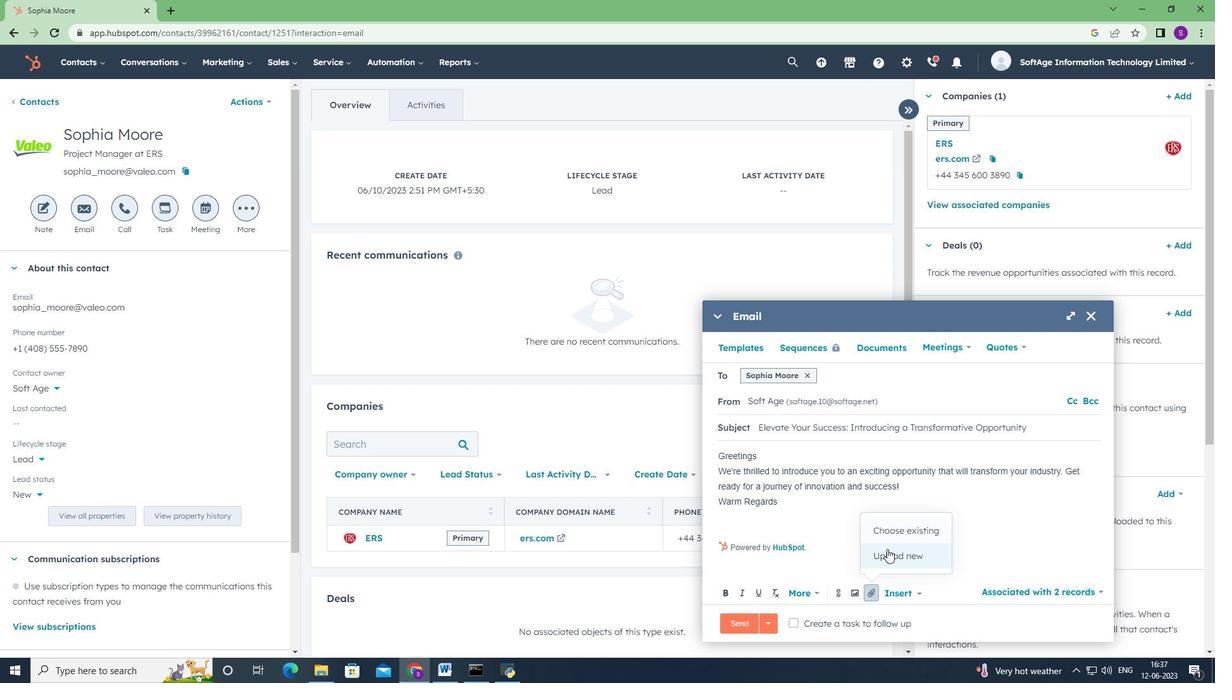 
Action: Mouse moved to (73, 154)
Screenshot: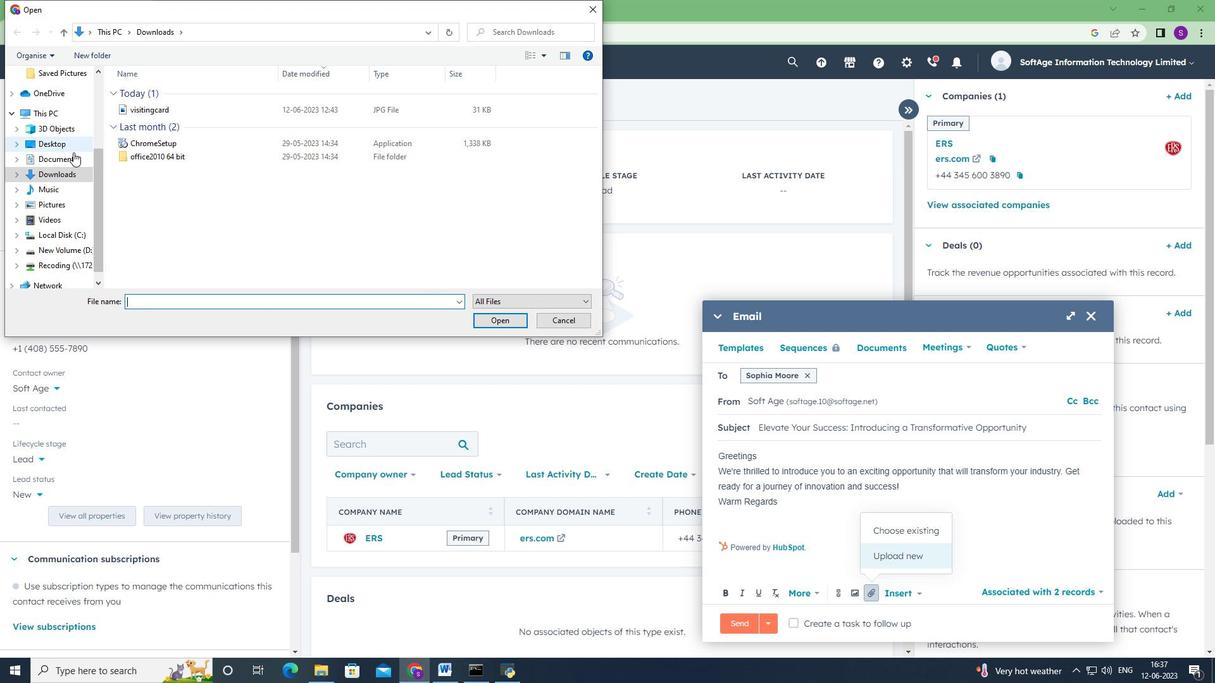 
Action: Mouse pressed left at (73, 154)
Screenshot: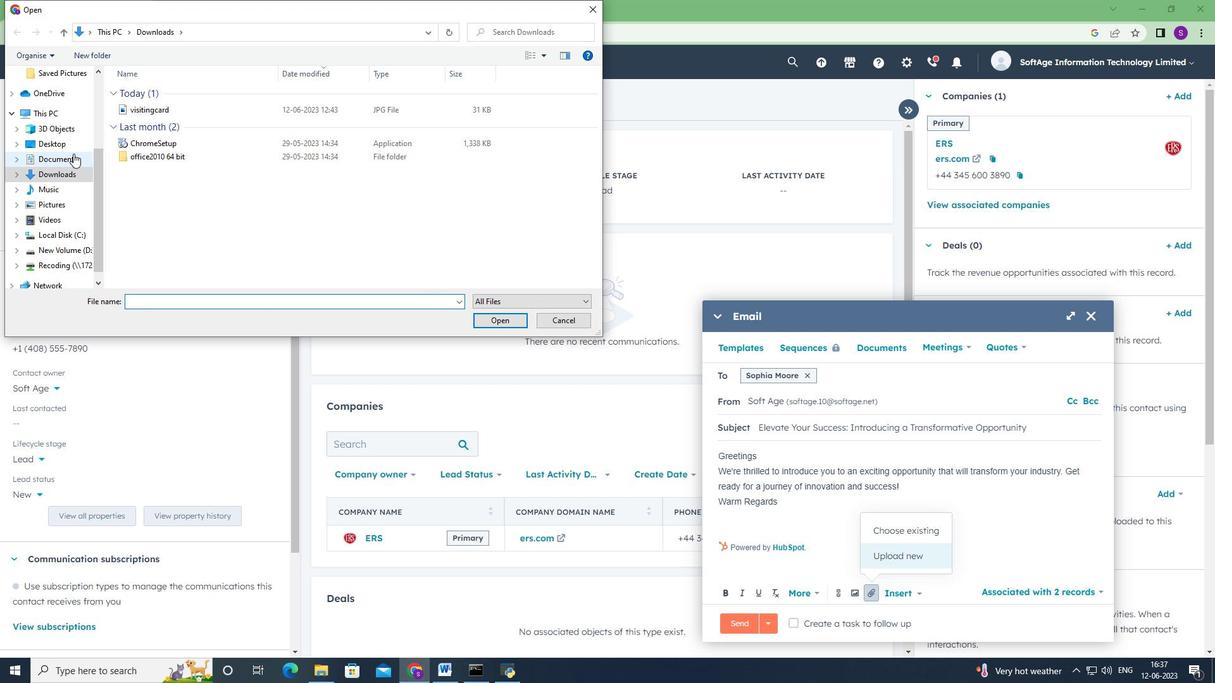 
Action: Mouse moved to (143, 105)
Screenshot: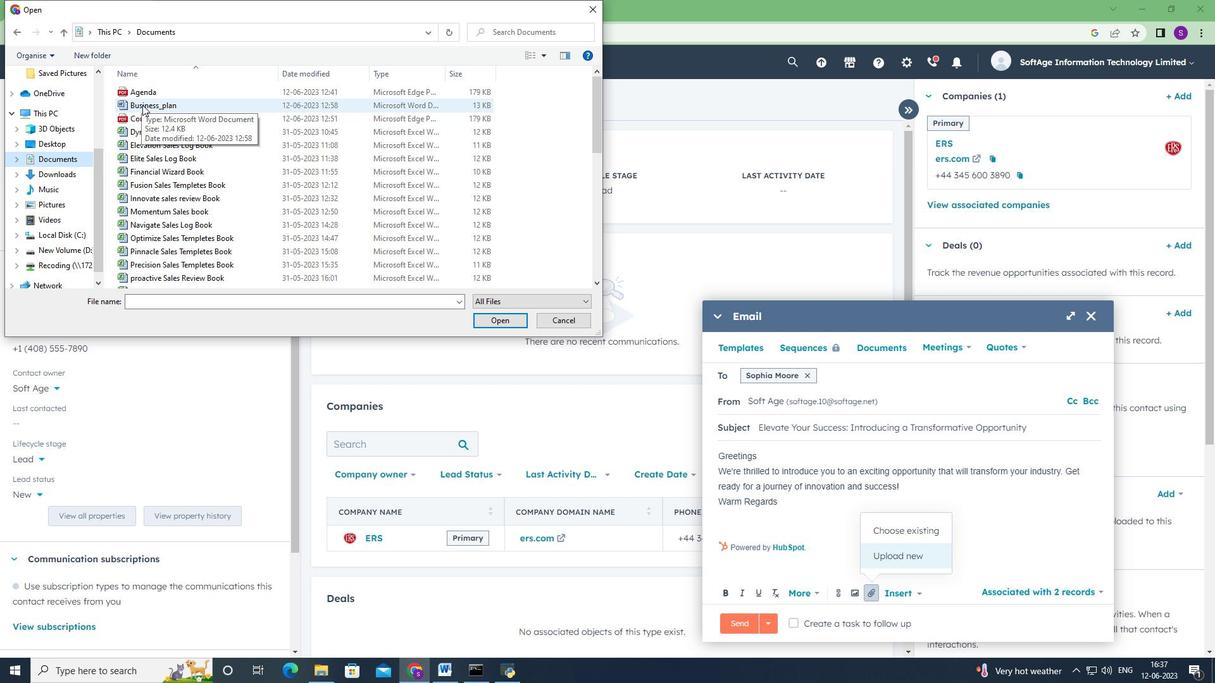 
Action: Mouse pressed left at (143, 105)
Screenshot: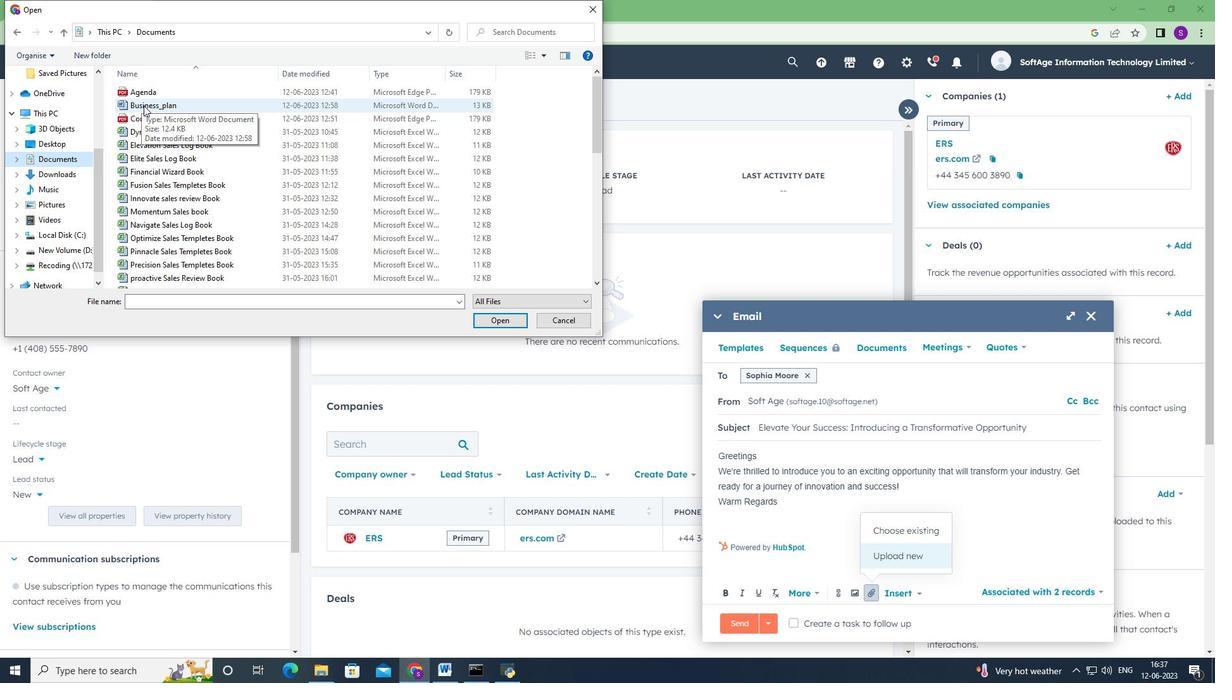 
Action: Mouse moved to (489, 316)
Screenshot: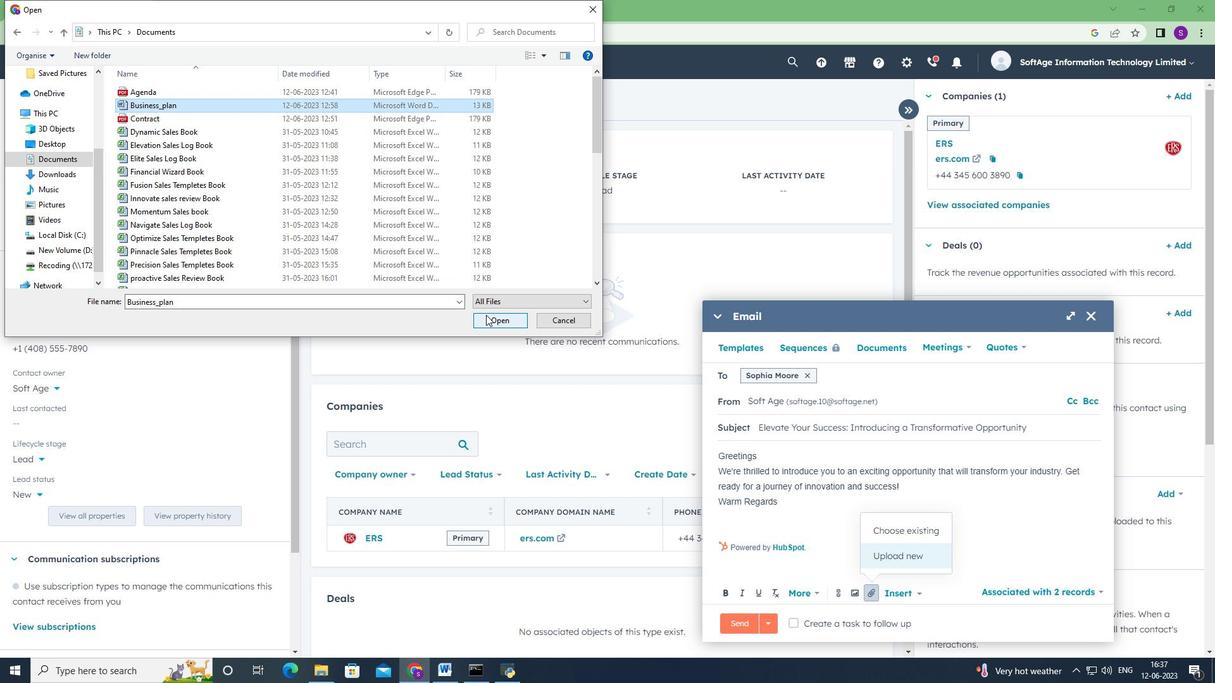 
Action: Mouse pressed left at (489, 316)
Screenshot: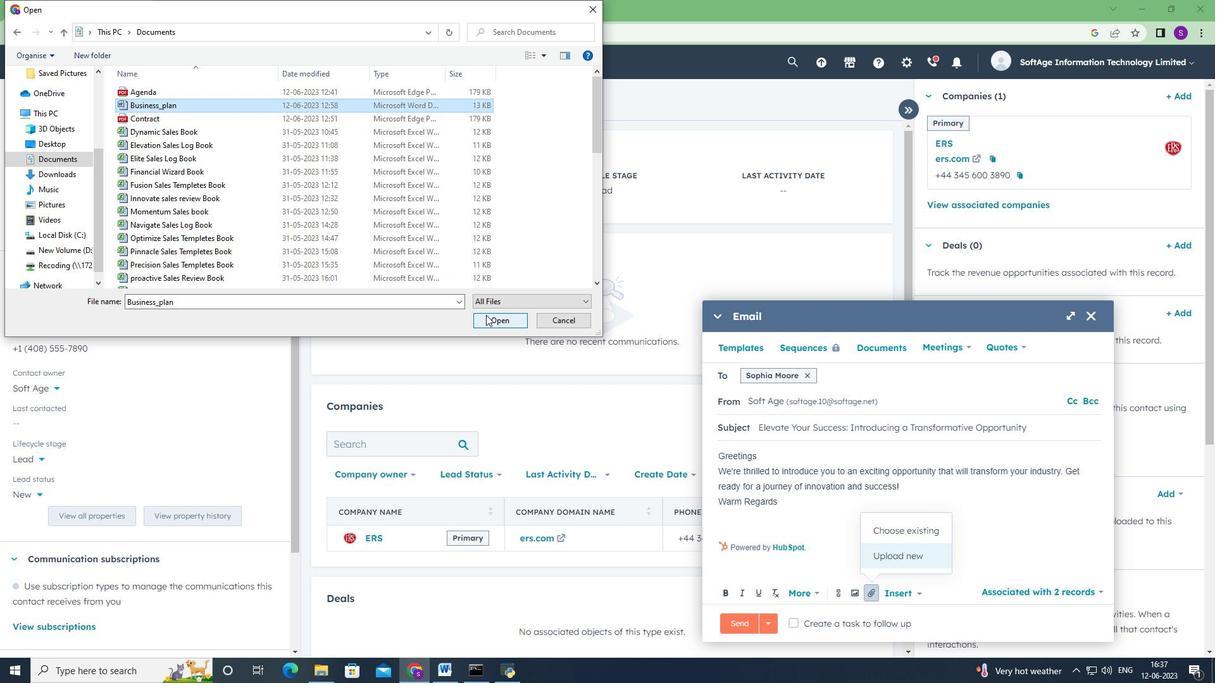 
Action: Mouse moved to (858, 558)
Screenshot: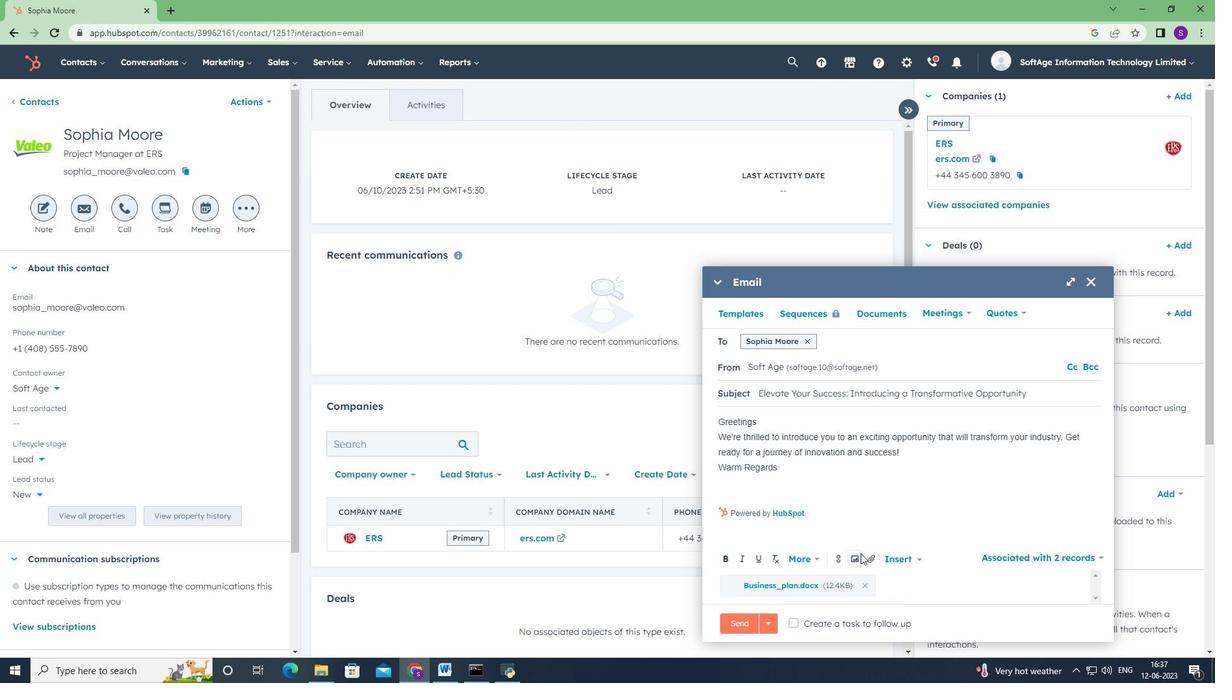 
Action: Mouse pressed left at (858, 558)
Screenshot: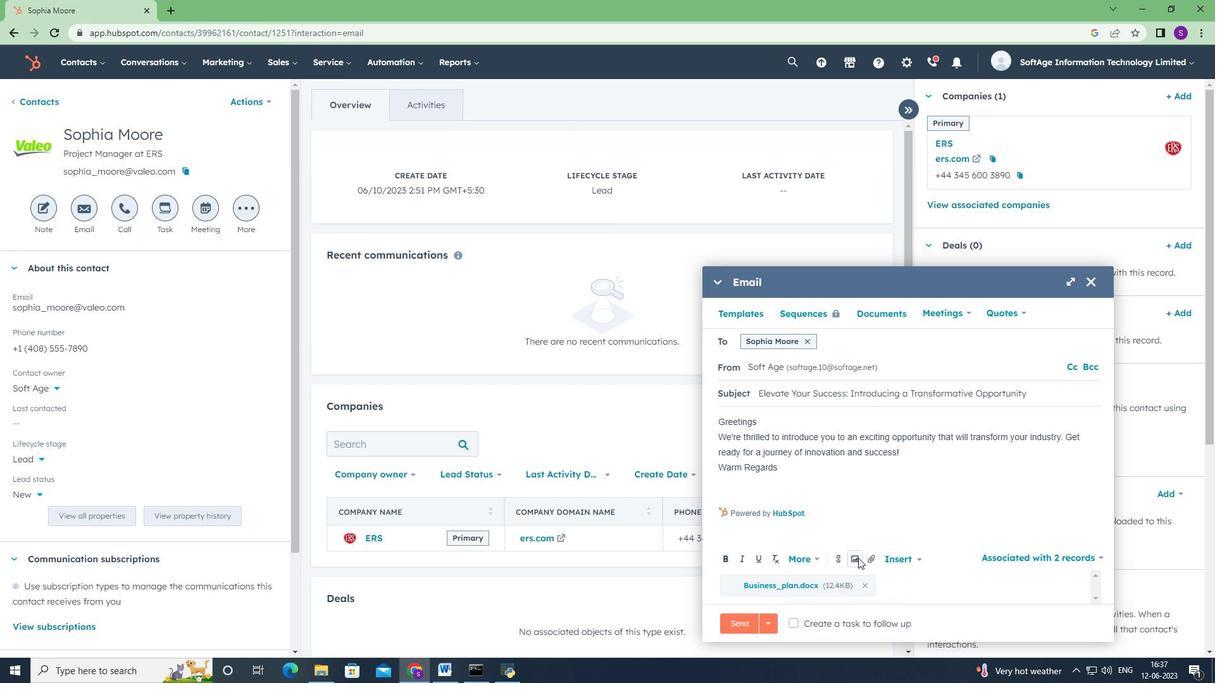 
Action: Mouse moved to (845, 519)
Screenshot: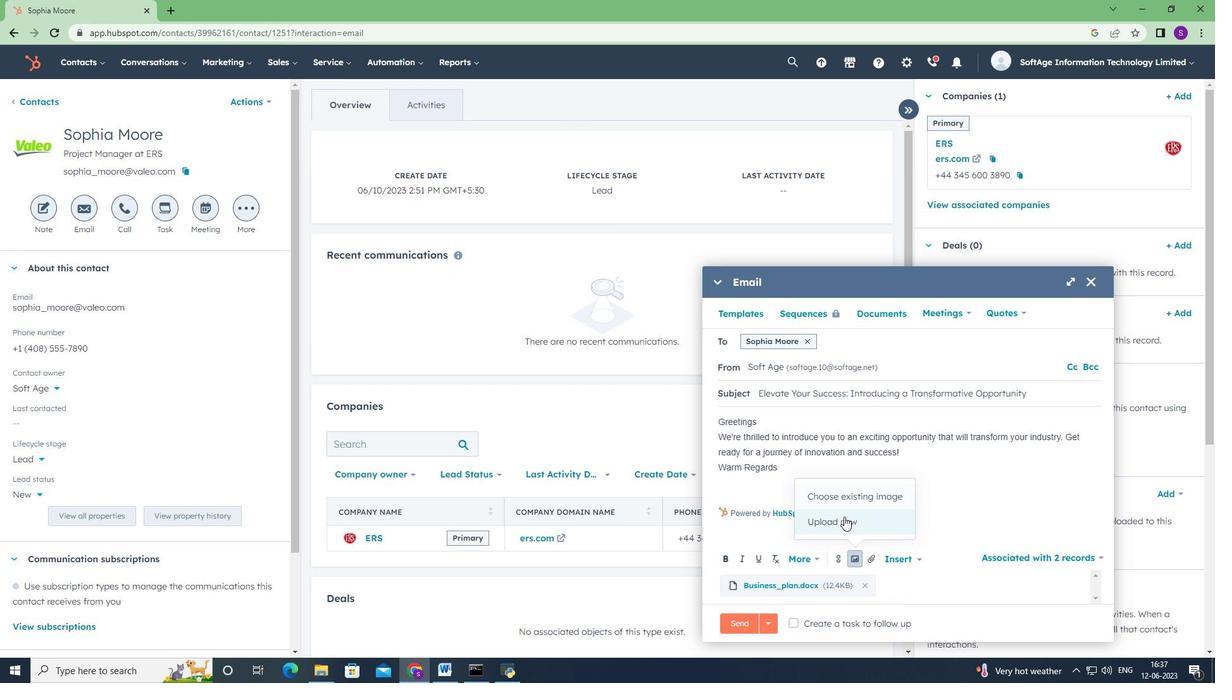 
Action: Mouse pressed left at (845, 519)
Screenshot: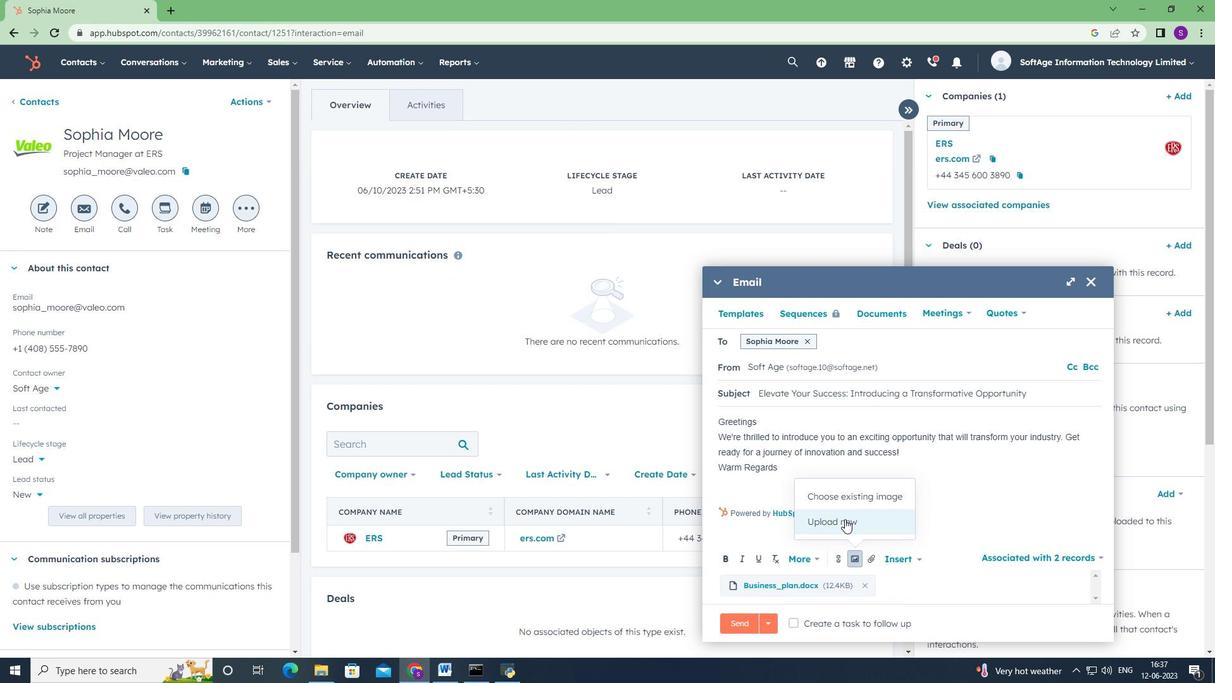 
Action: Mouse moved to (67, 173)
Screenshot: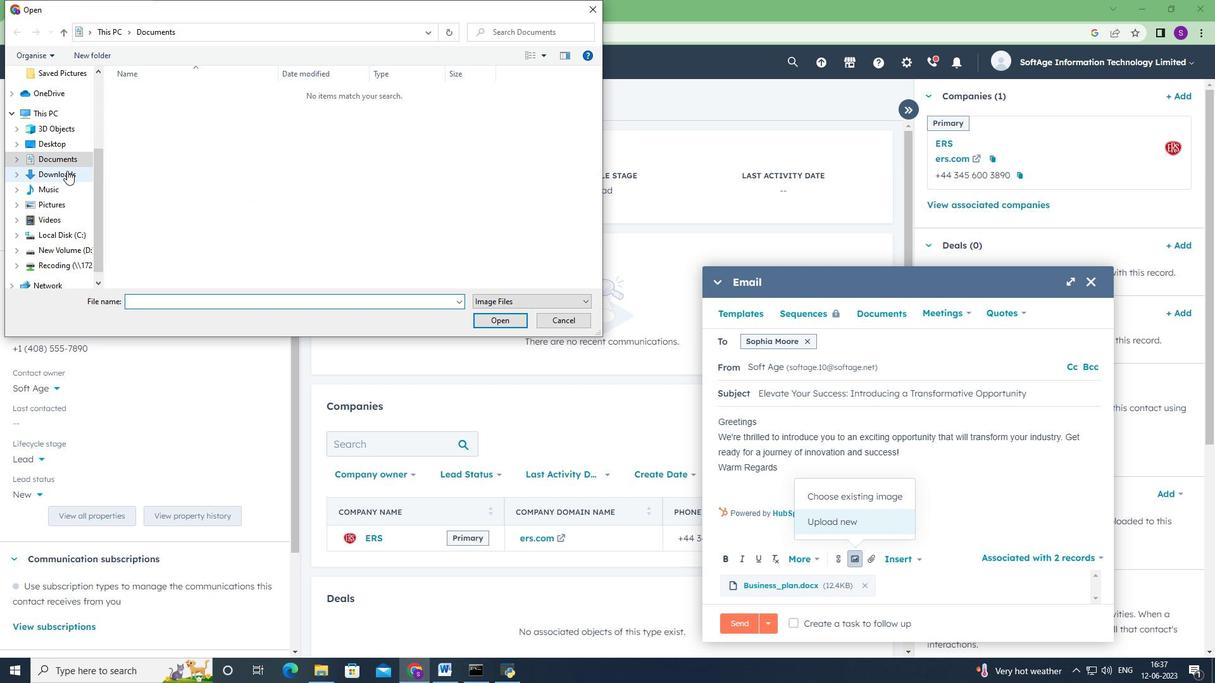 
Action: Mouse pressed left at (67, 173)
Screenshot: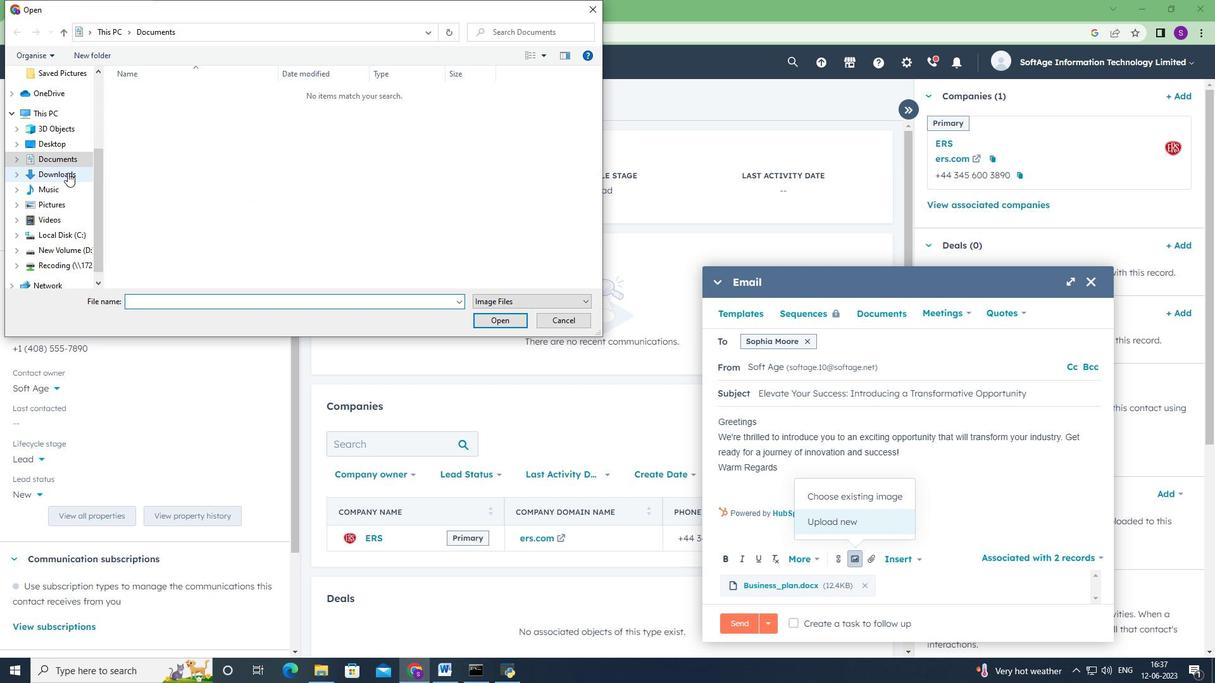 
Action: Mouse moved to (157, 108)
Screenshot: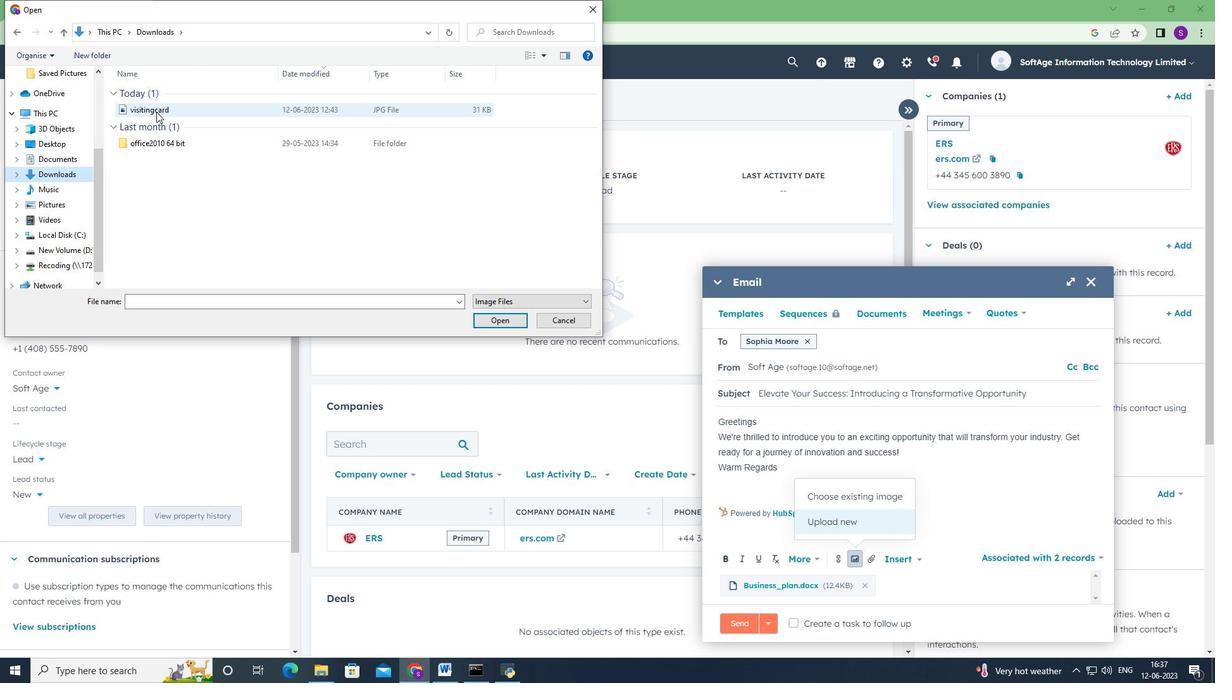 
Action: Mouse pressed left at (157, 108)
Screenshot: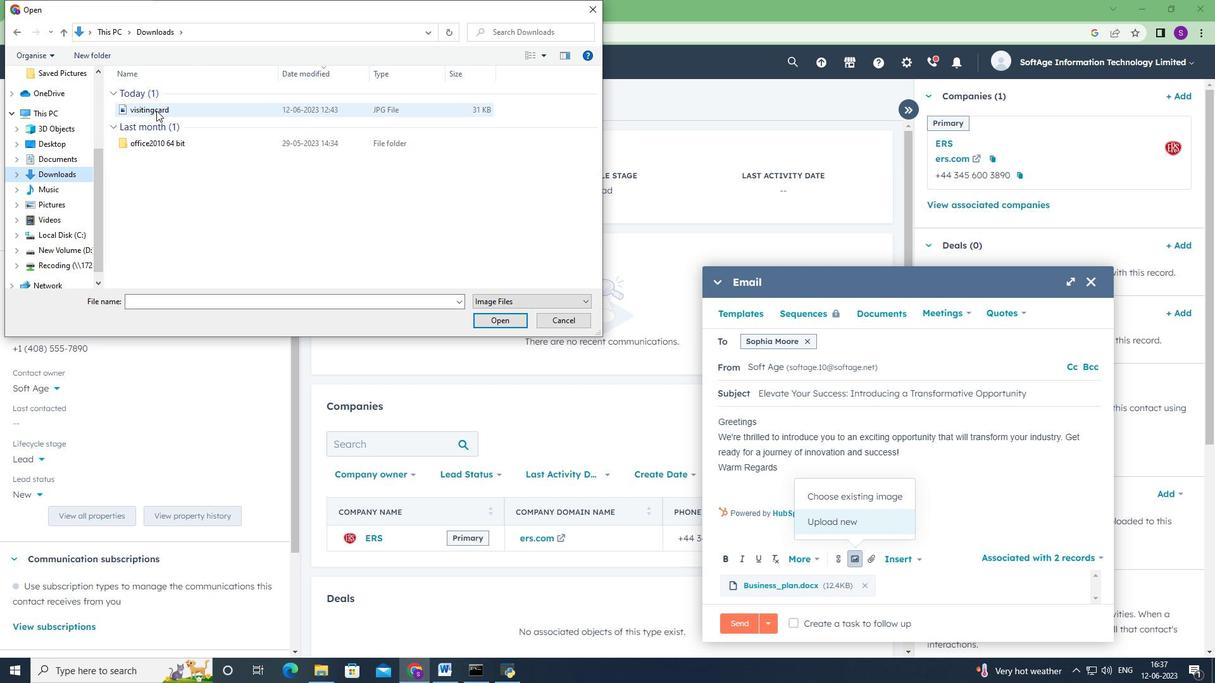 
Action: Mouse moved to (505, 320)
Screenshot: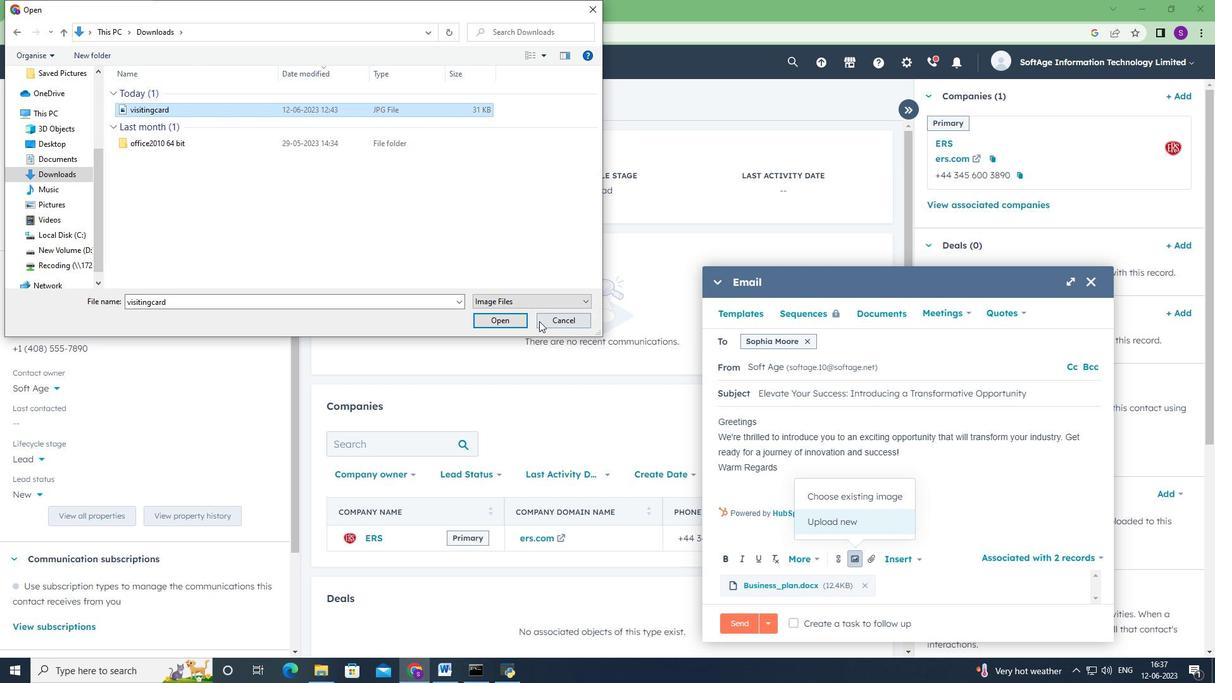 
Action: Mouse pressed left at (505, 320)
Screenshot: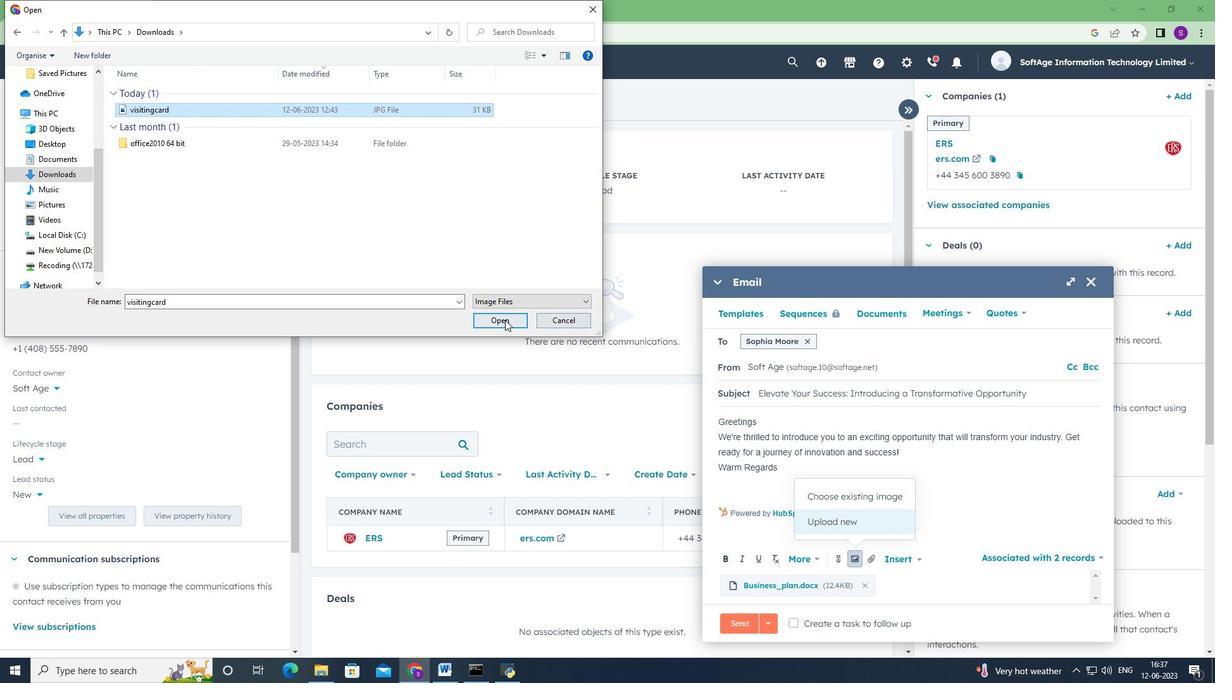 
Action: Mouse moved to (776, 353)
Screenshot: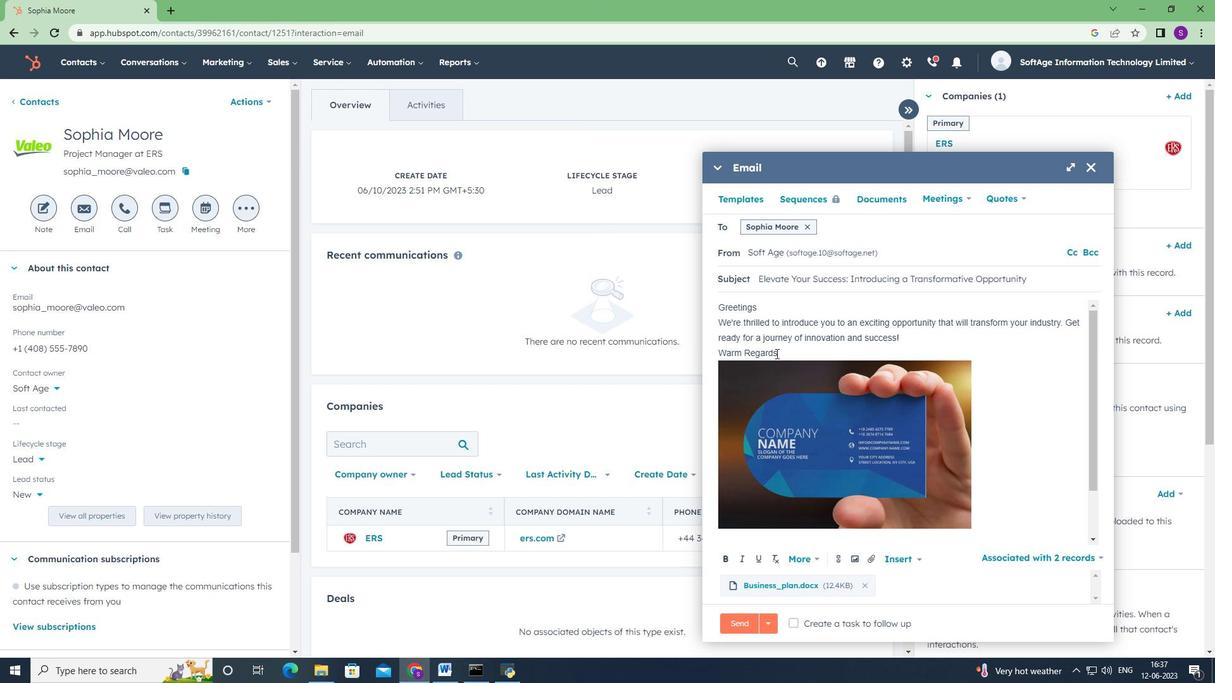 
Action: Mouse pressed left at (776, 353)
Screenshot: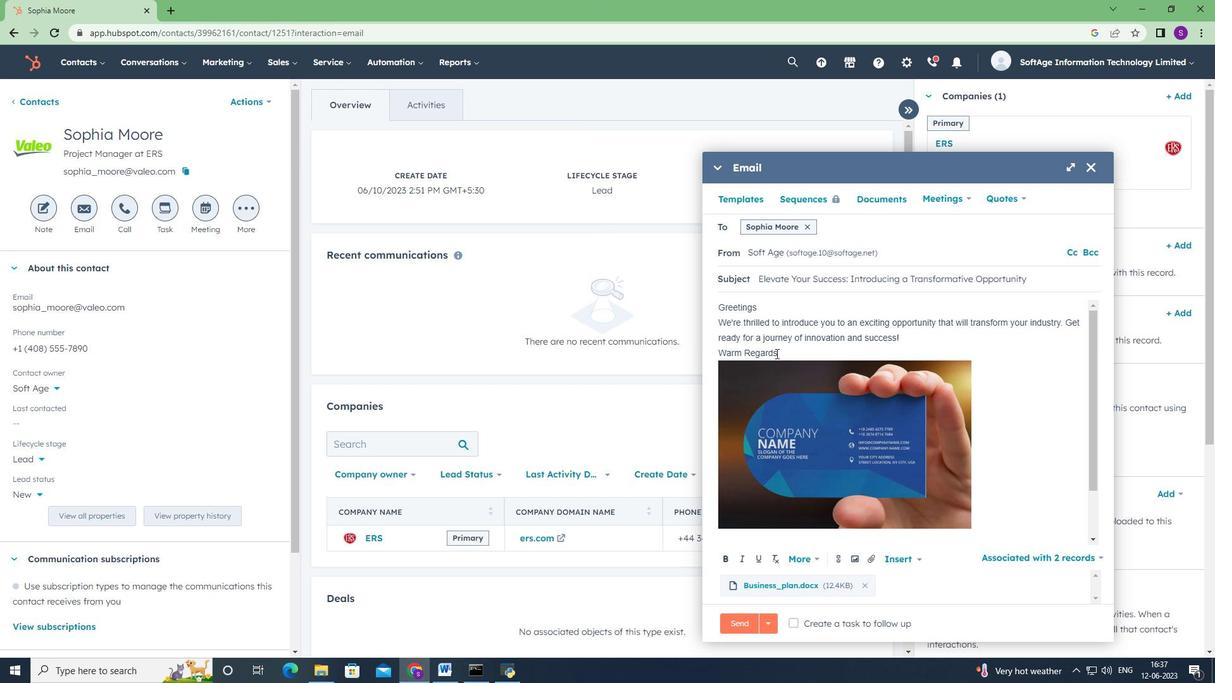 
Action: Key pressed <Key.enter><Key.shift><Key.shift><Key.shift><Key.shift>Linkedin<Key.space>
Screenshot: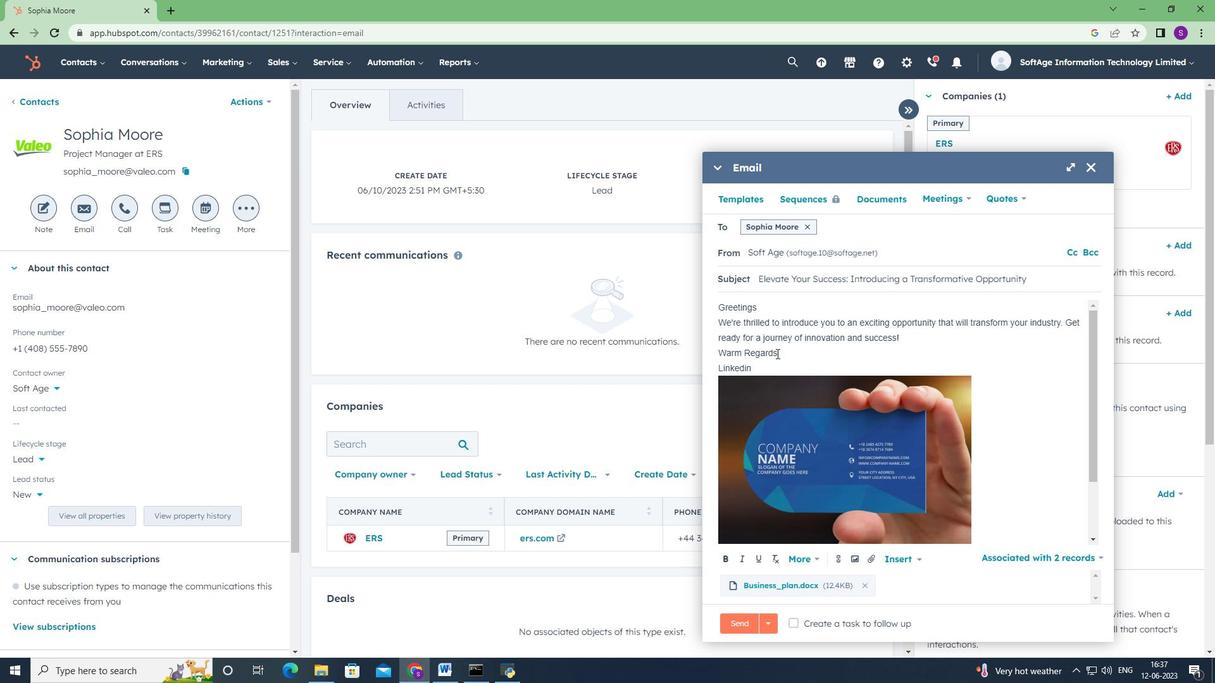 
Action: Mouse moved to (836, 559)
Screenshot: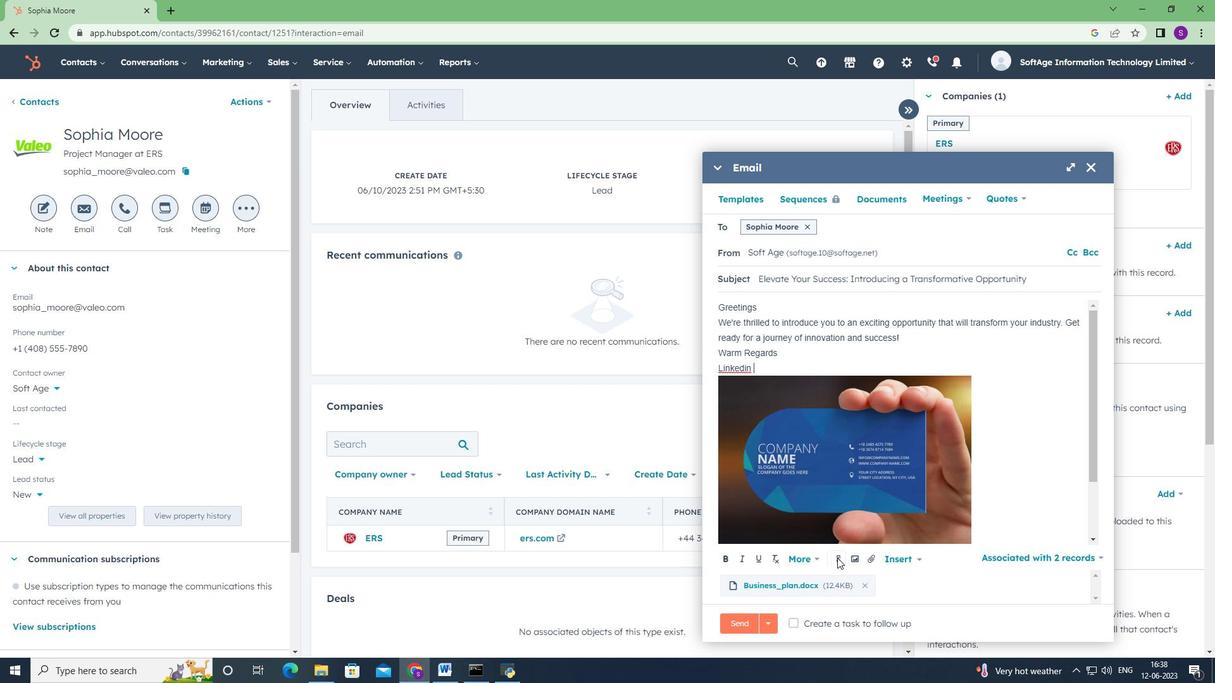 
Action: Mouse pressed left at (836, 559)
Screenshot: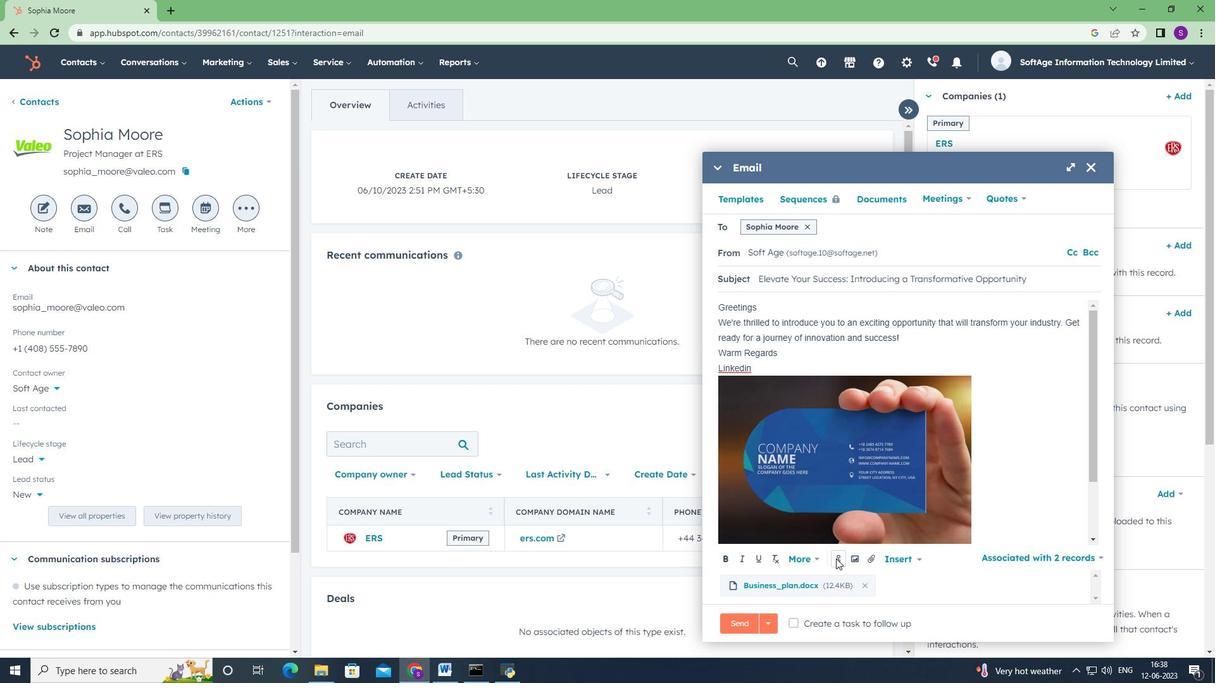 
Action: Mouse moved to (864, 486)
Screenshot: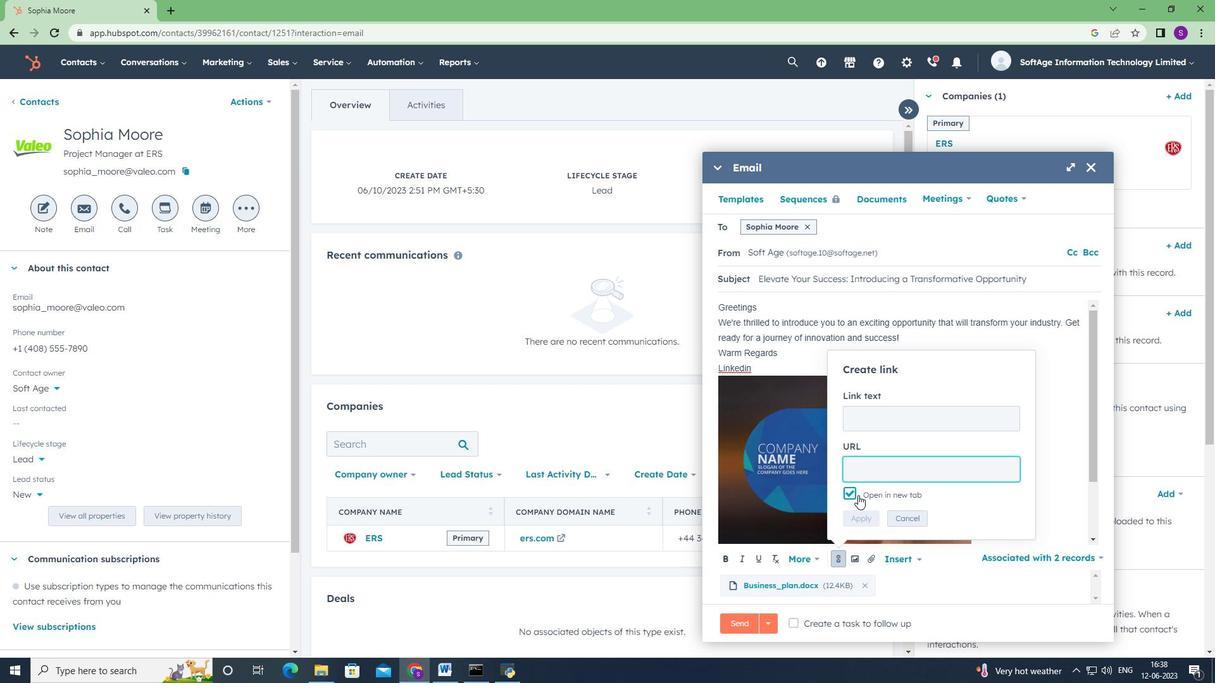 
Action: Key pressed in.linkedin.com
Screenshot: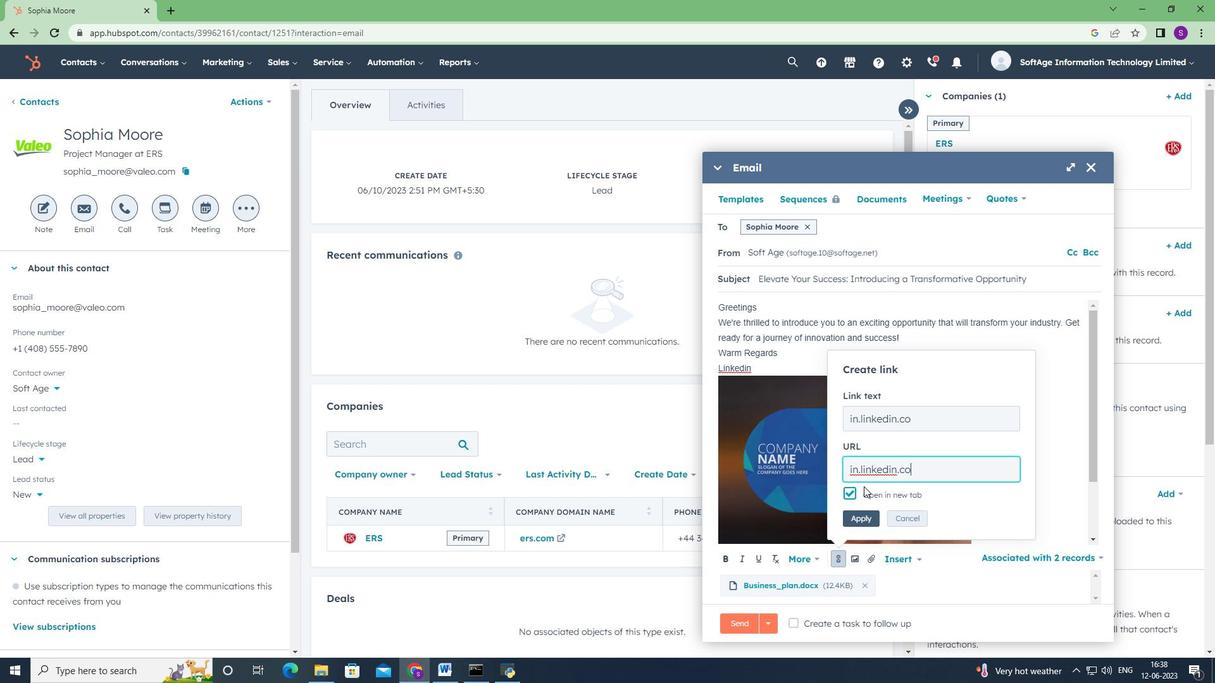 
Action: Mouse moved to (864, 512)
Screenshot: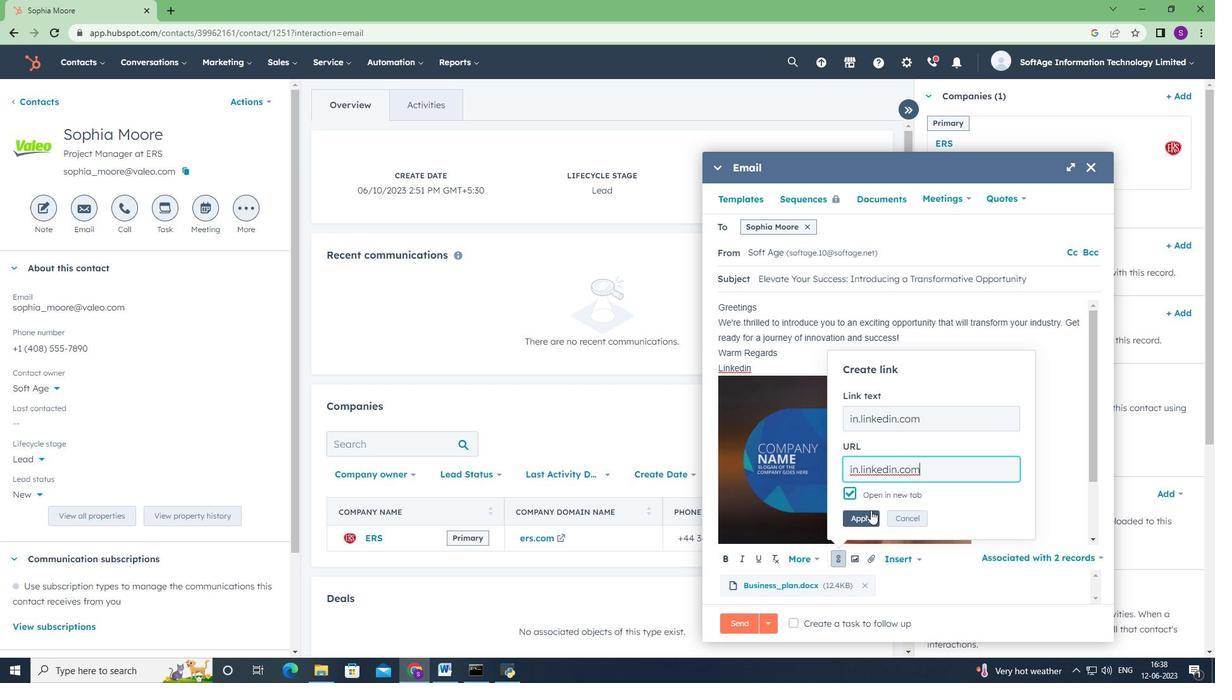 
Action: Mouse pressed left at (864, 512)
Screenshot: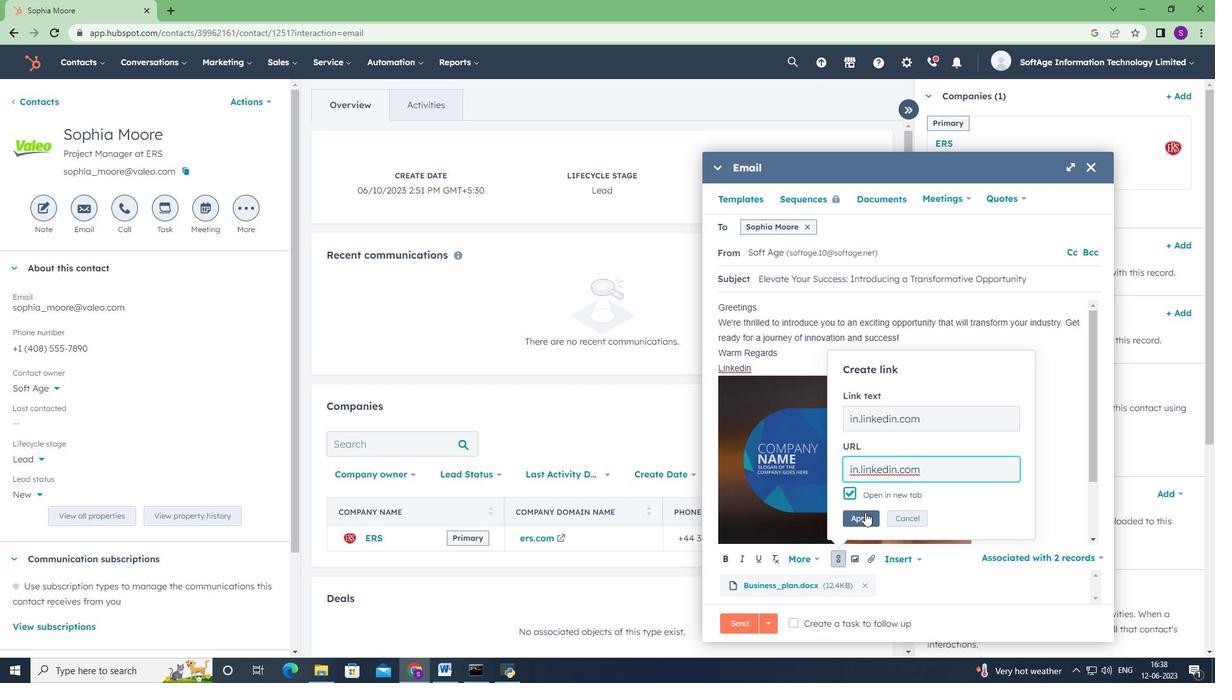 
Action: Mouse moved to (796, 622)
Screenshot: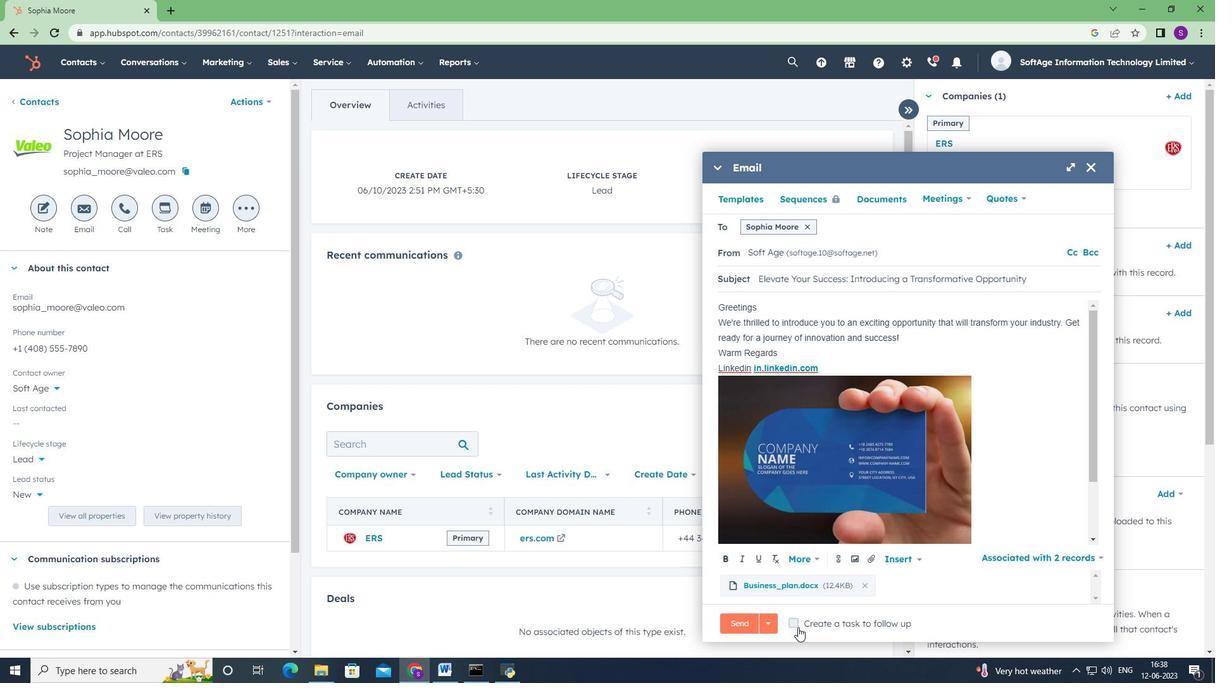 
Action: Mouse pressed left at (796, 622)
Screenshot: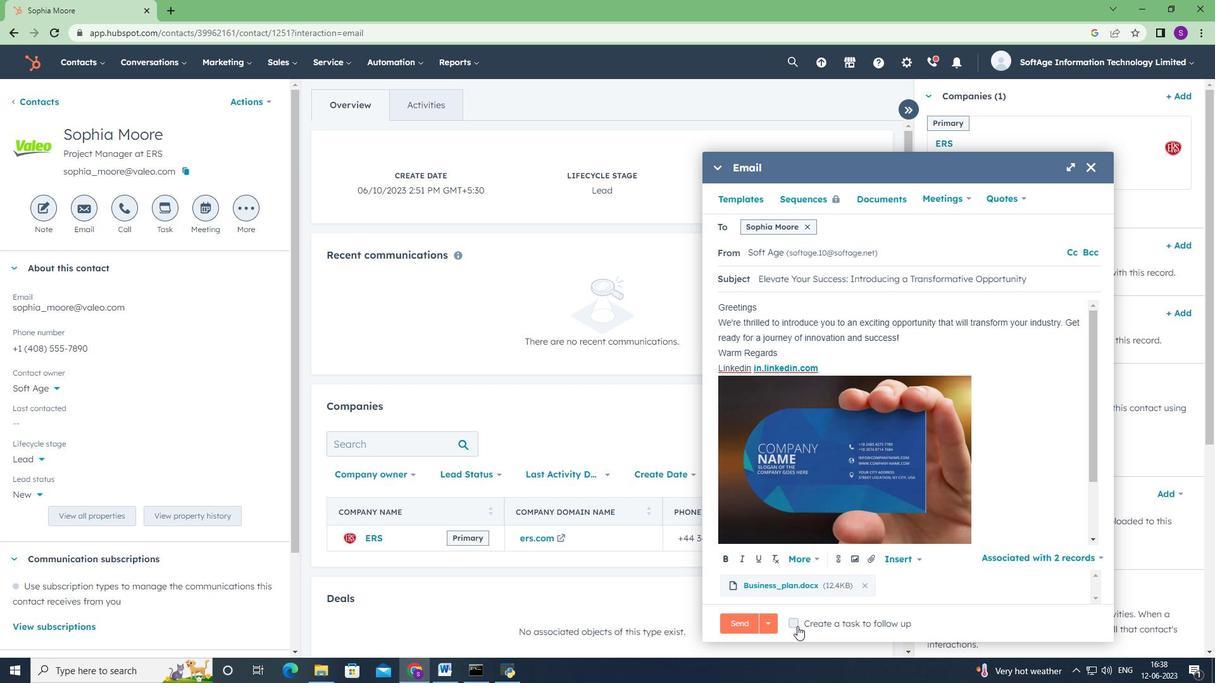 
Action: Mouse moved to (1050, 625)
Screenshot: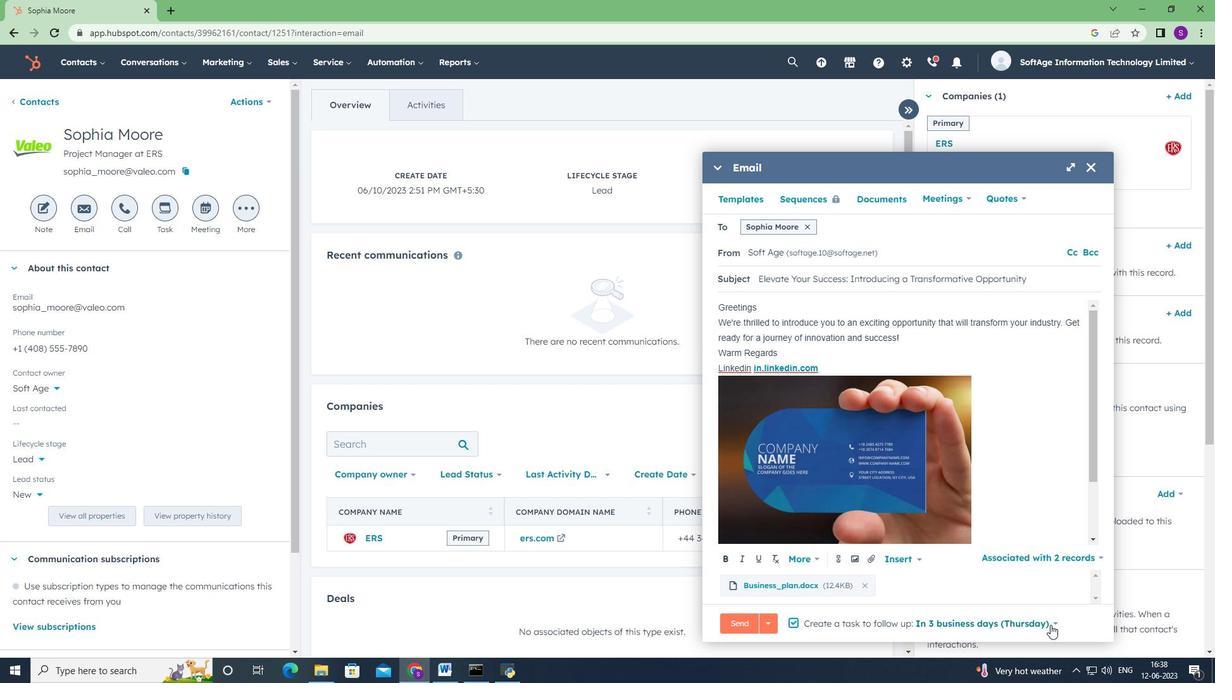 
Action: Mouse pressed left at (1050, 625)
Screenshot: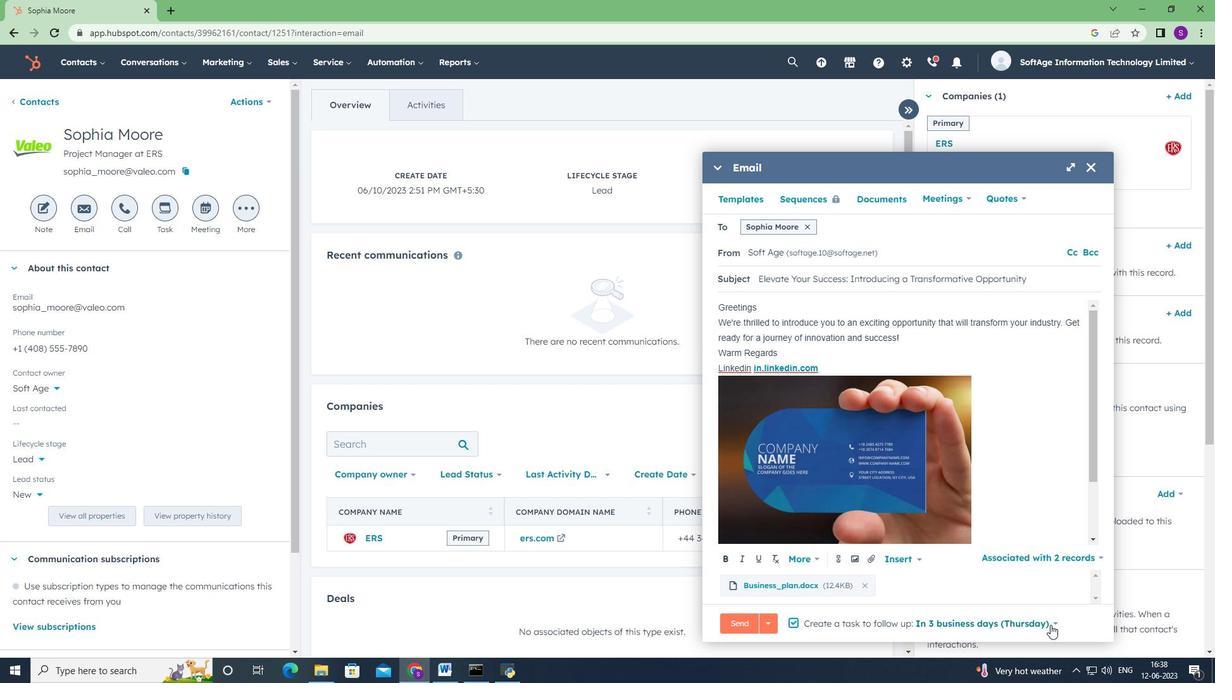 
Action: Mouse moved to (966, 572)
Screenshot: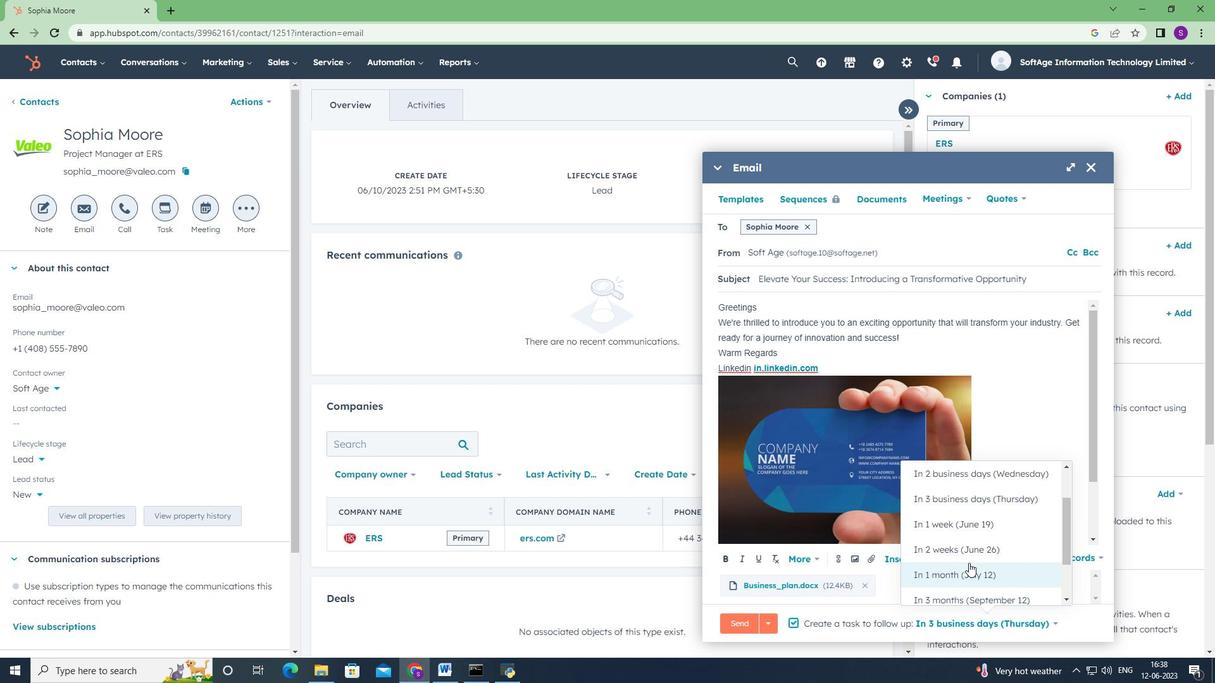 
Action: Mouse pressed left at (966, 572)
Screenshot: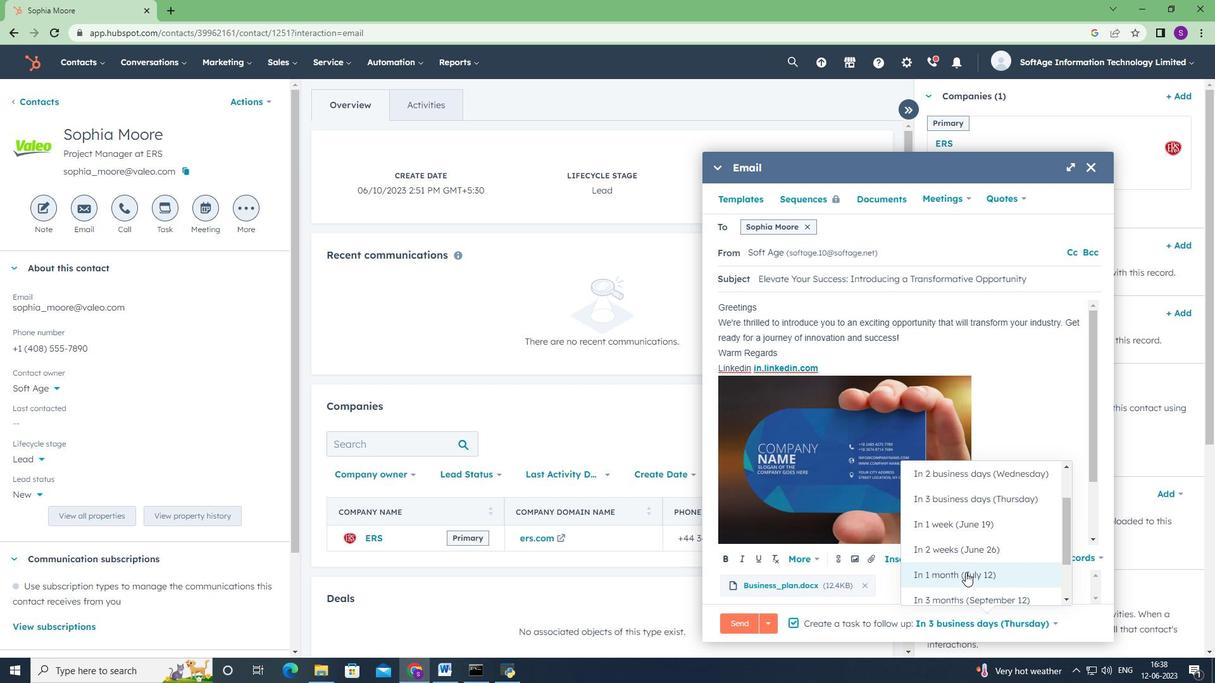 
Action: Mouse moved to (738, 623)
Screenshot: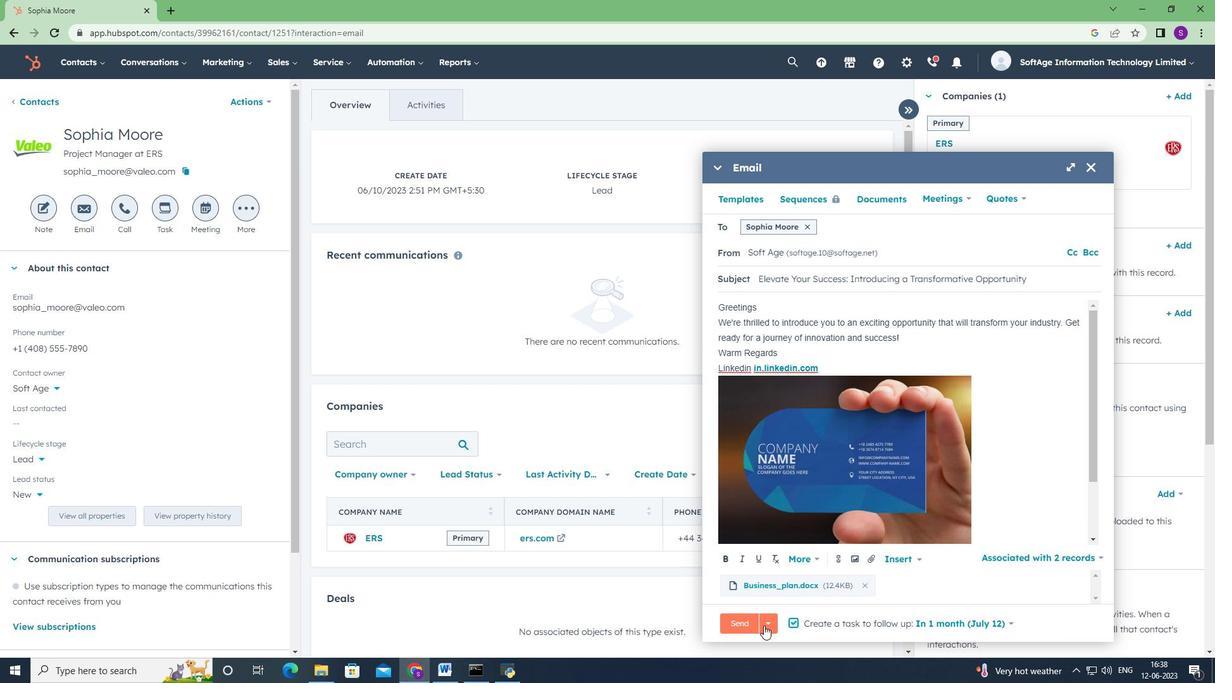 
Action: Mouse pressed left at (738, 623)
Screenshot: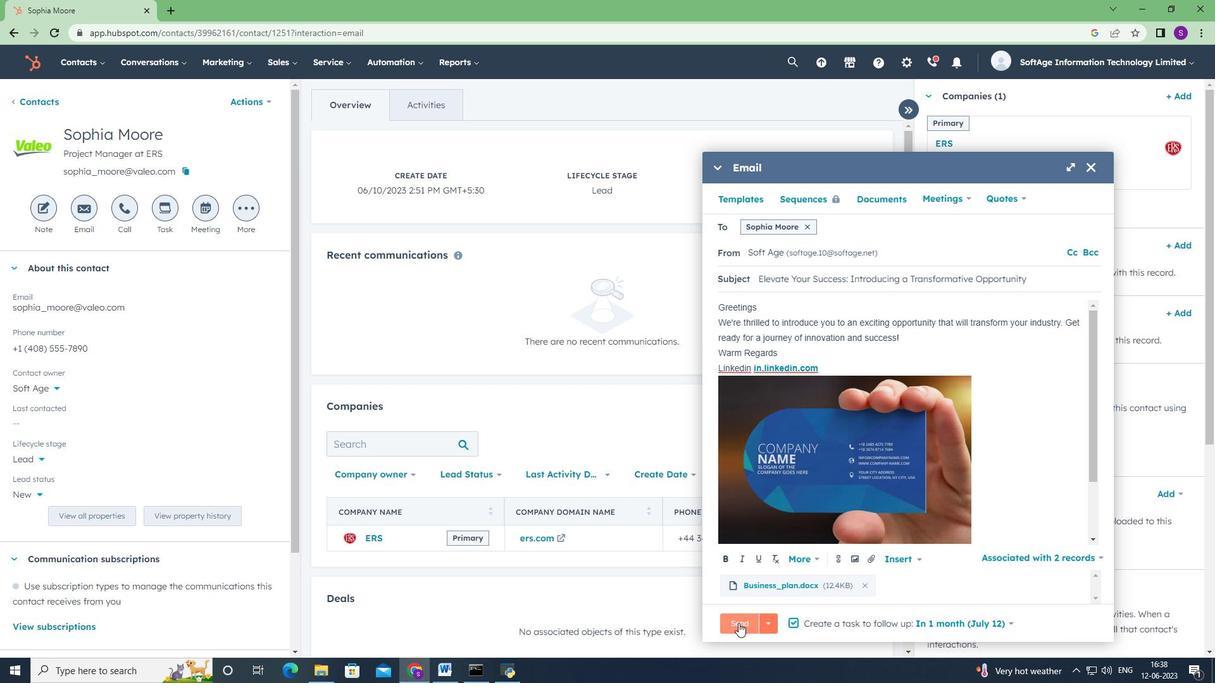 
Action: Mouse moved to (584, 274)
Screenshot: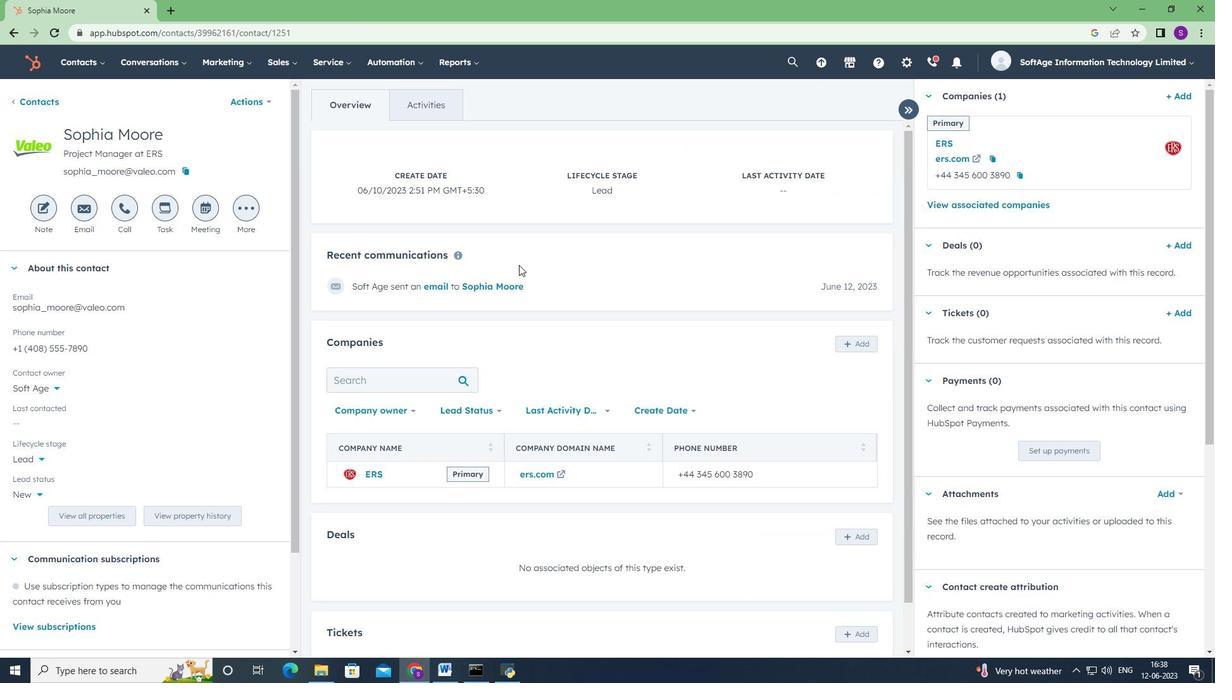 
